 Task: For heading Calibri with Bold.  font size for heading24,  'Change the font style of data to'Bell MT.  and font size to 16,  Change the alignment of both headline & data to Align middle & Align Center.  In the sheet  FinSummary templatesbook
Action: Mouse moved to (45, 68)
Screenshot: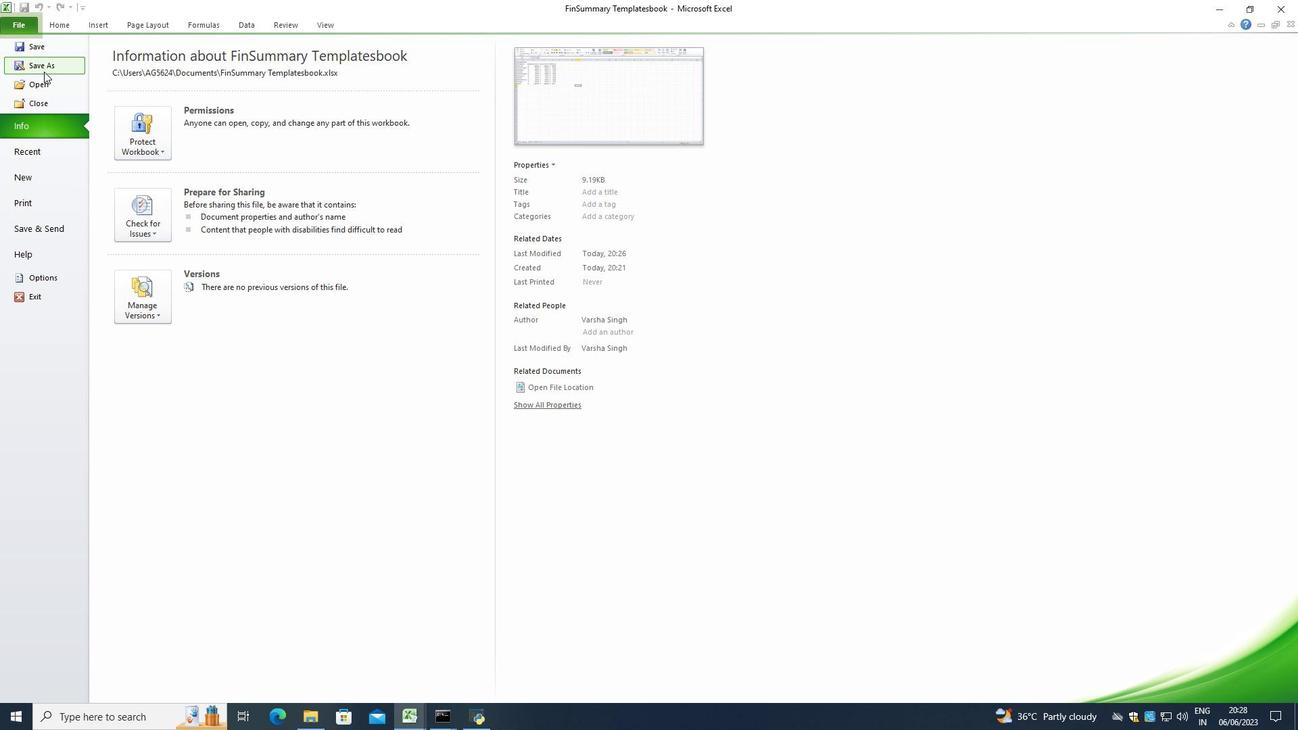 
Action: Mouse pressed left at (45, 68)
Screenshot: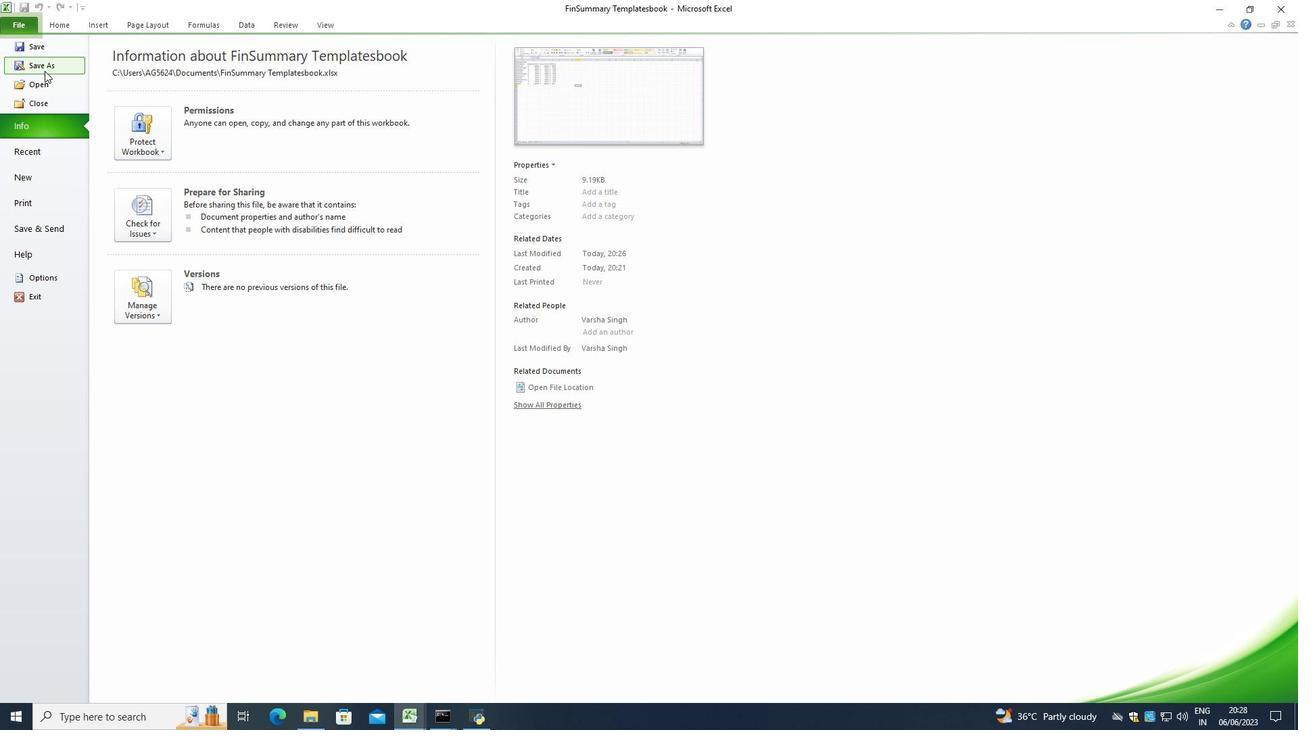 
Action: Mouse moved to (672, 388)
Screenshot: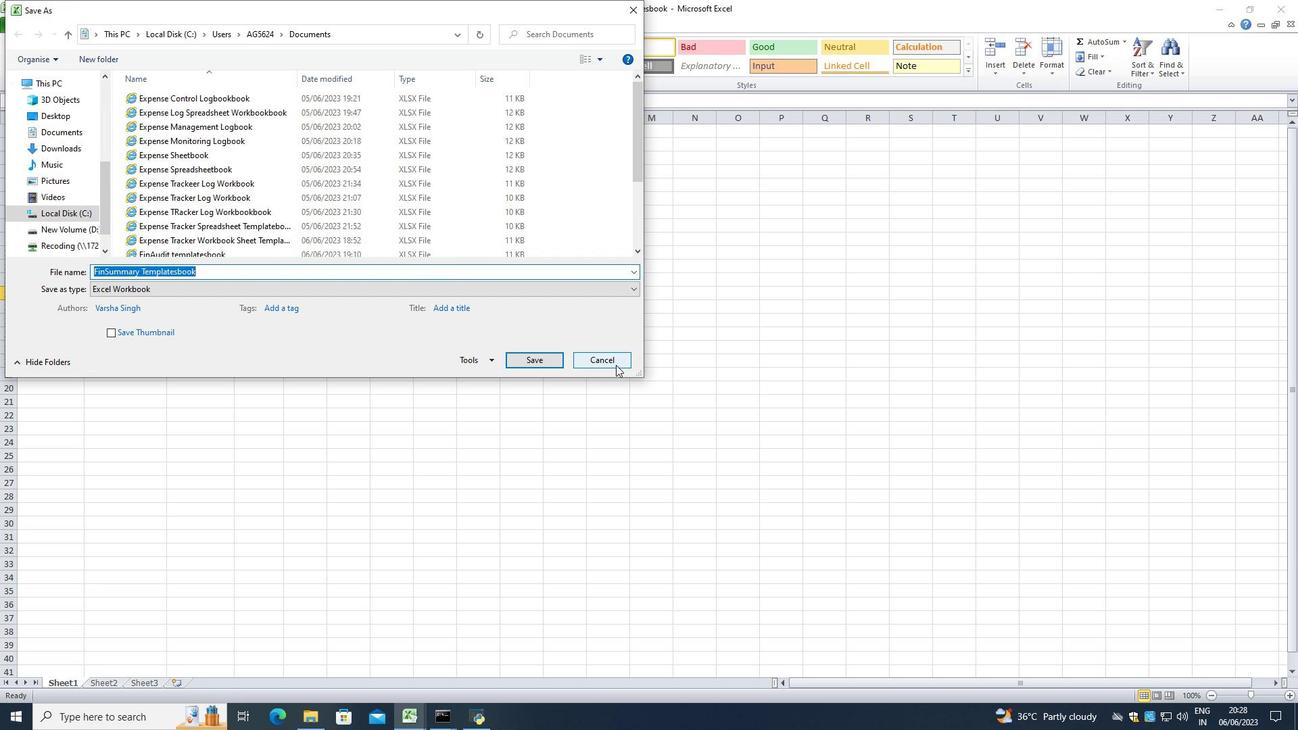 
Action: Mouse pressed left at (672, 388)
Screenshot: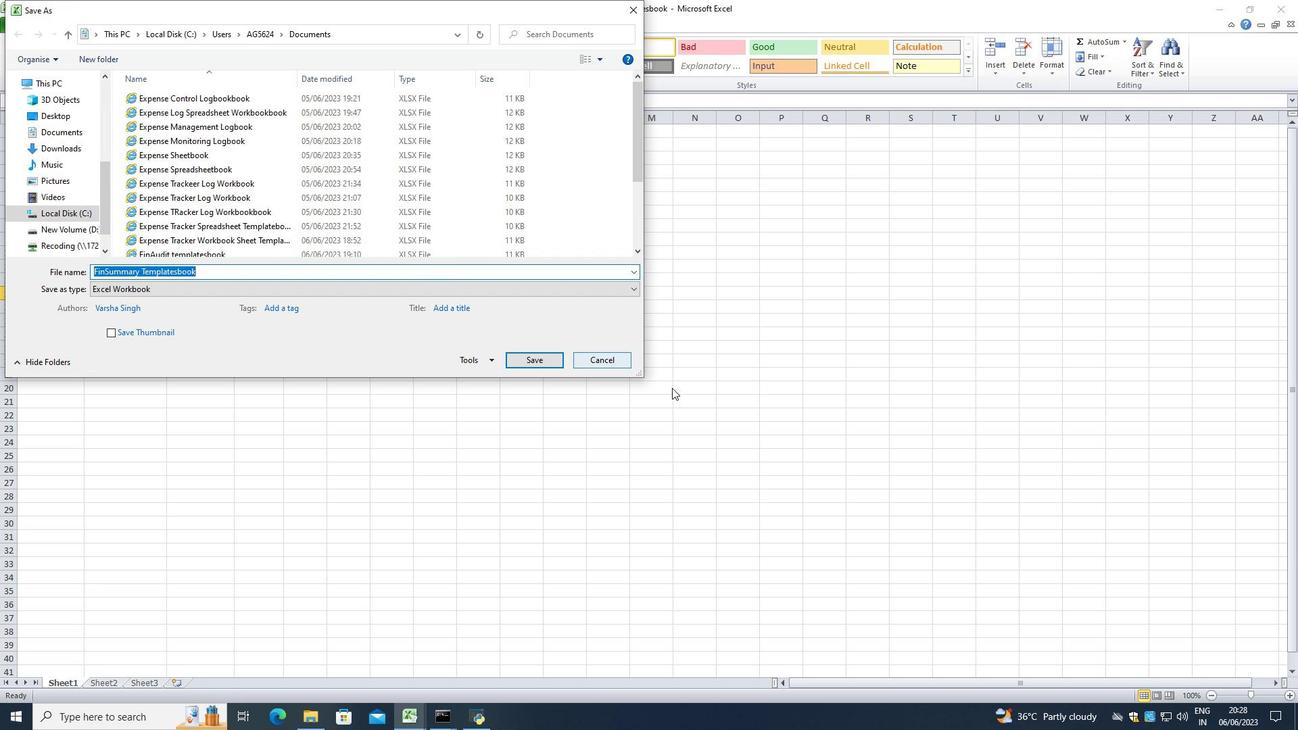 
Action: Mouse moved to (615, 363)
Screenshot: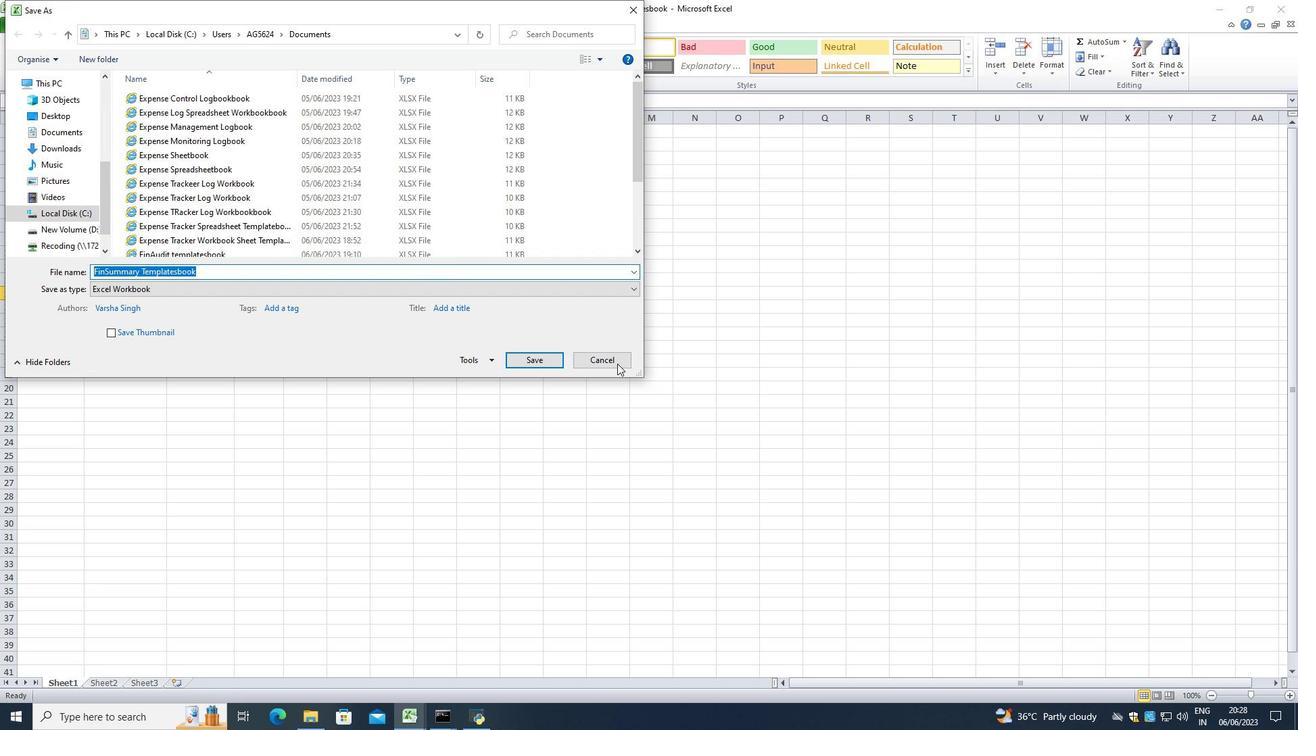 
Action: Mouse pressed left at (615, 363)
Screenshot: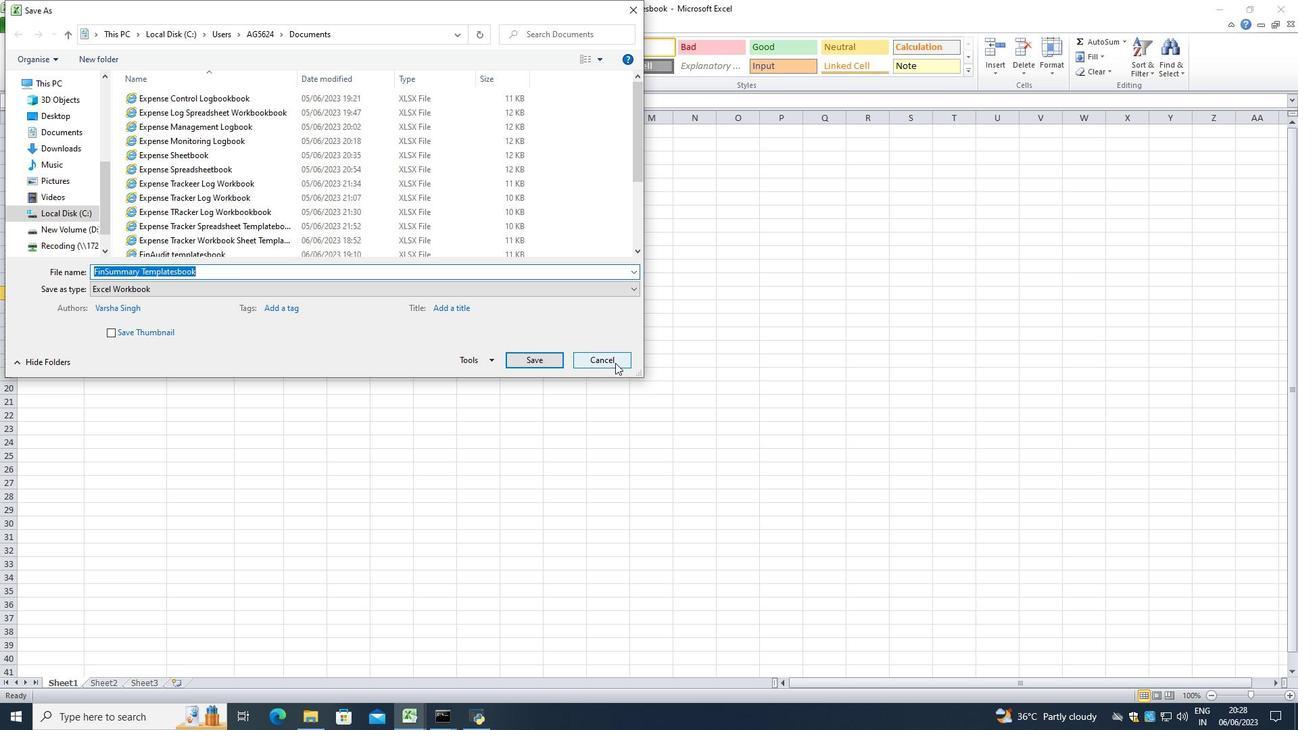 
Action: Mouse moved to (67, 134)
Screenshot: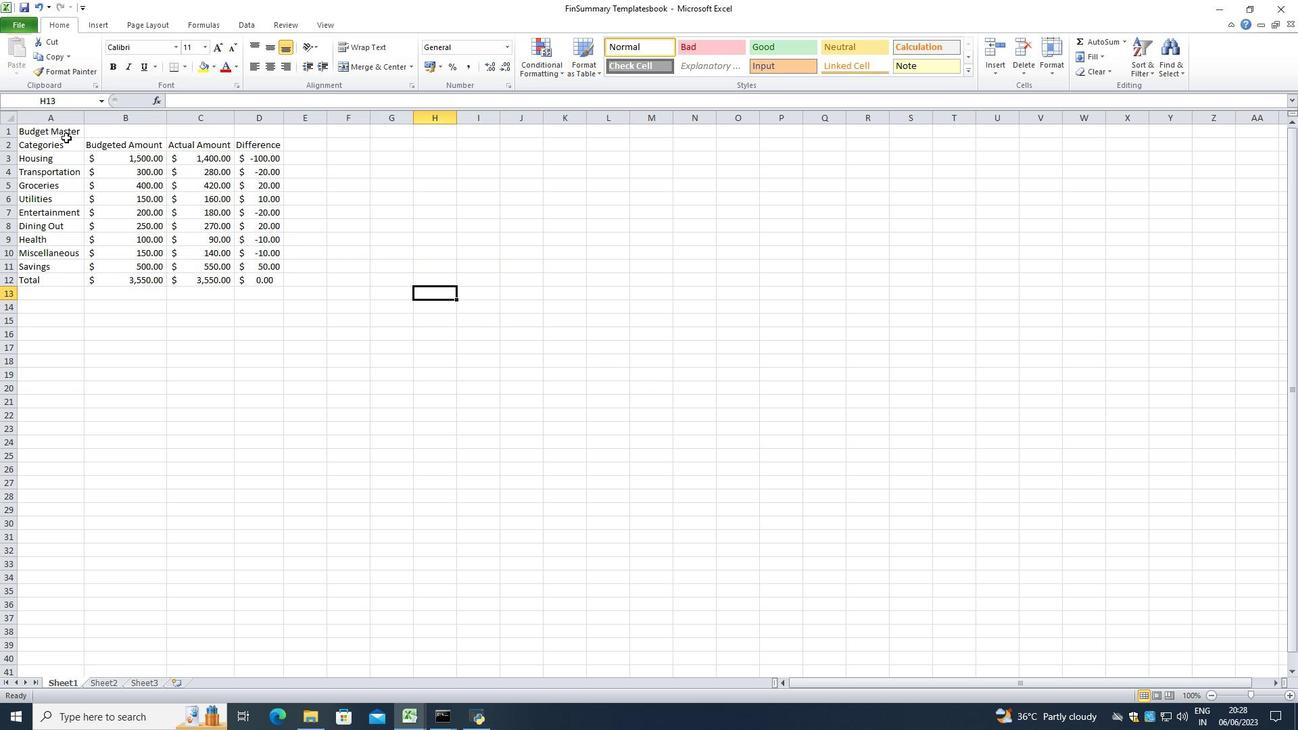
Action: Mouse pressed left at (67, 134)
Screenshot: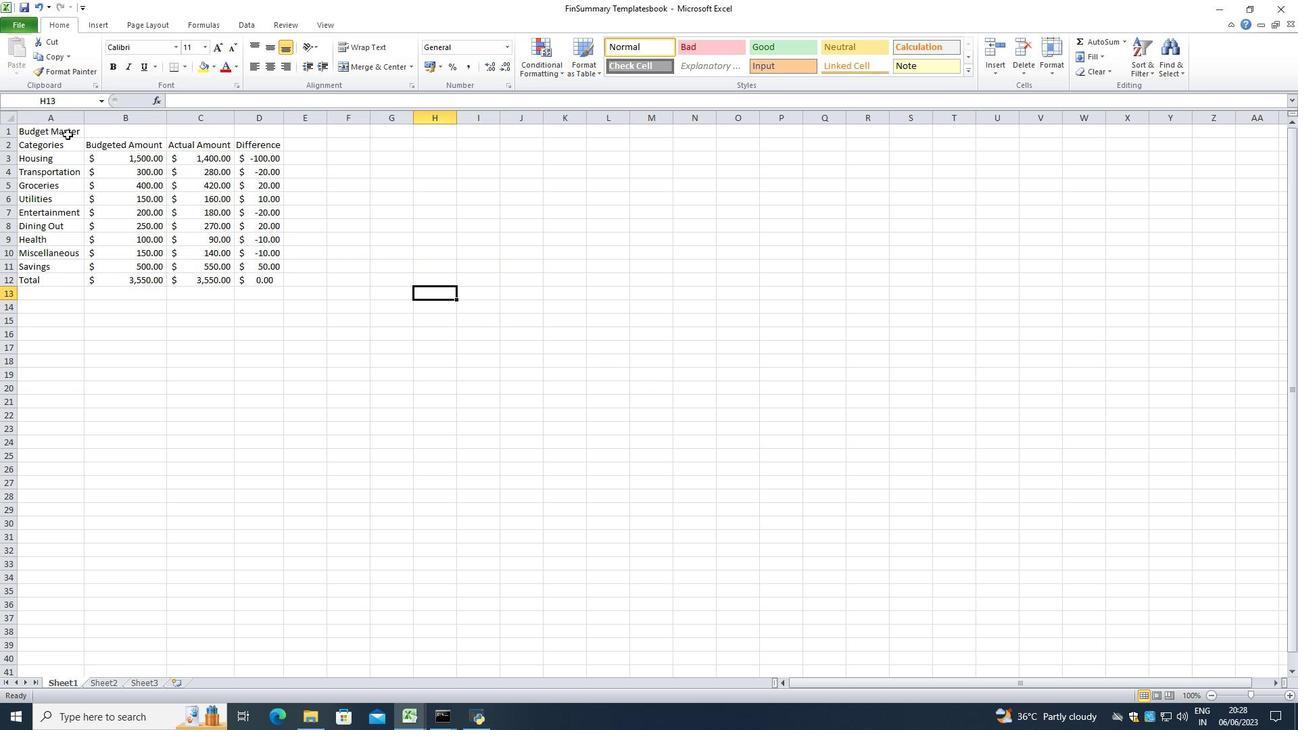 
Action: Mouse moved to (137, 47)
Screenshot: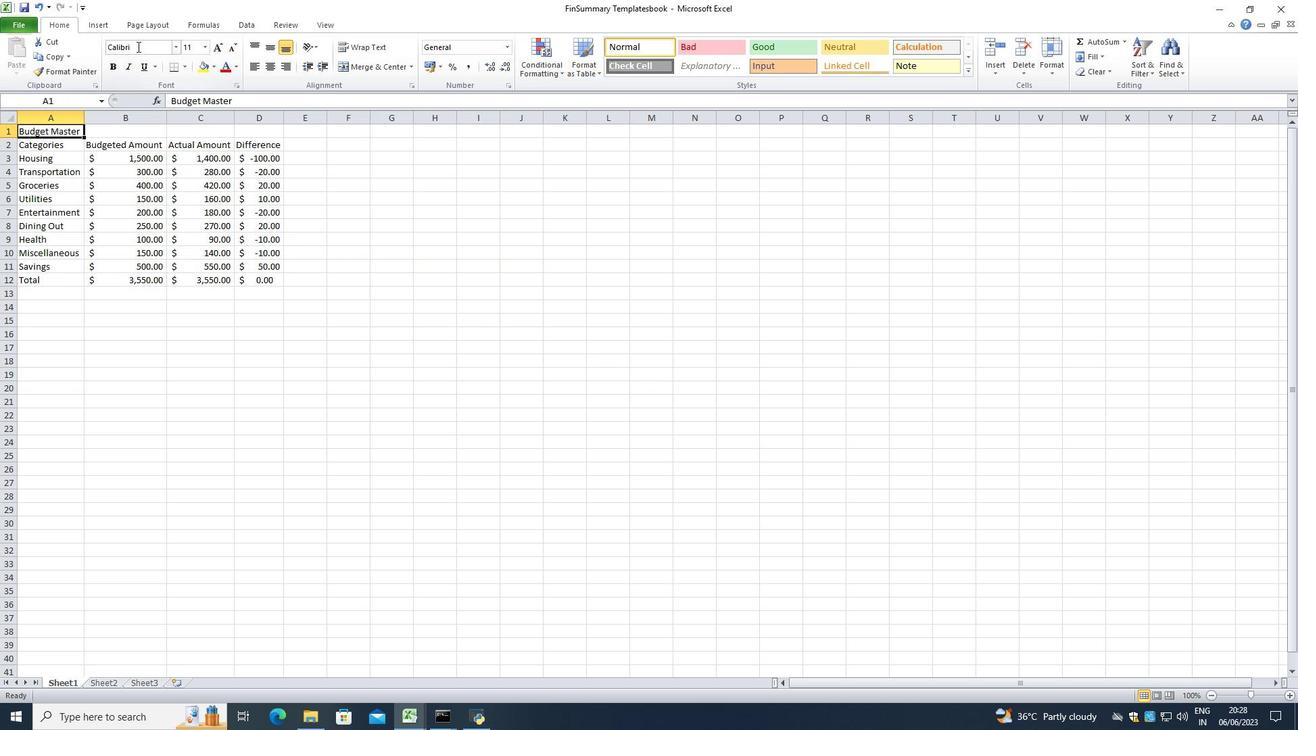 
Action: Mouse pressed left at (137, 47)
Screenshot: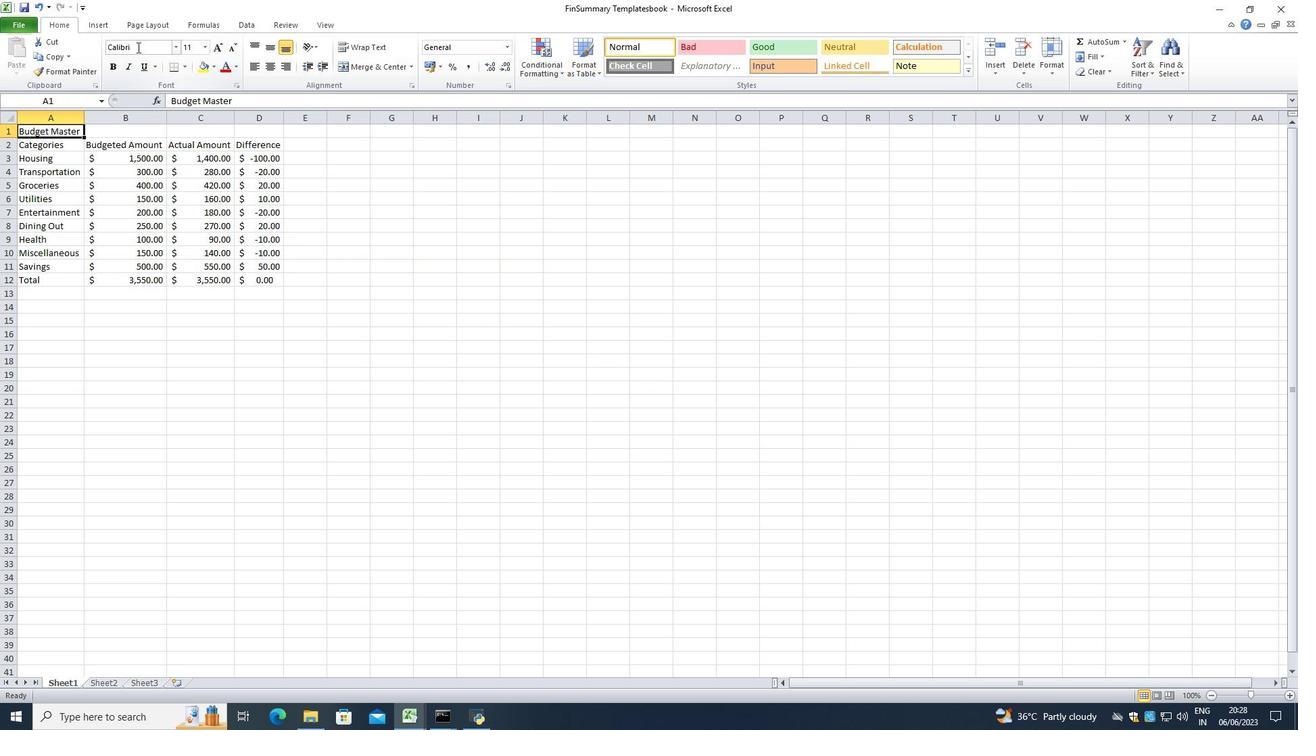 
Action: Key pressed <Key.backspace><Key.shift>Cali<Key.enter>
Screenshot: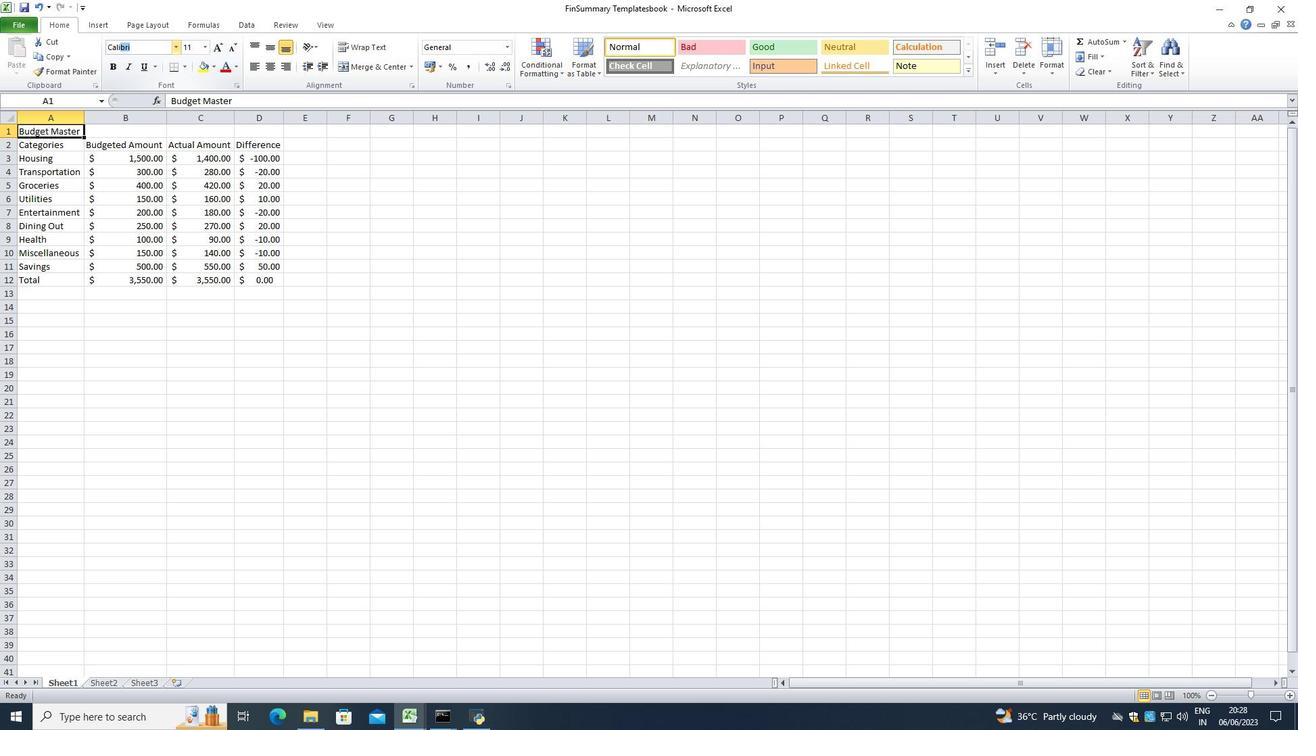 
Action: Mouse moved to (196, 46)
Screenshot: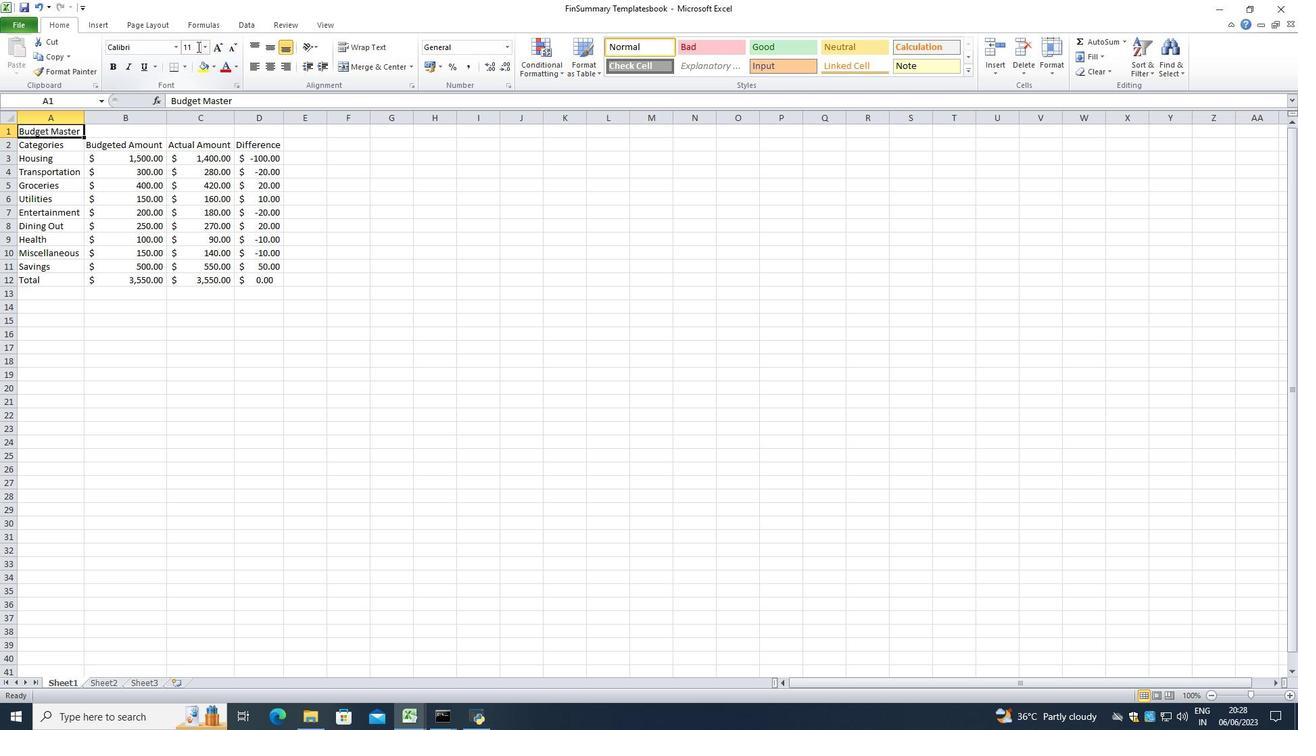 
Action: Mouse pressed left at (196, 46)
Screenshot: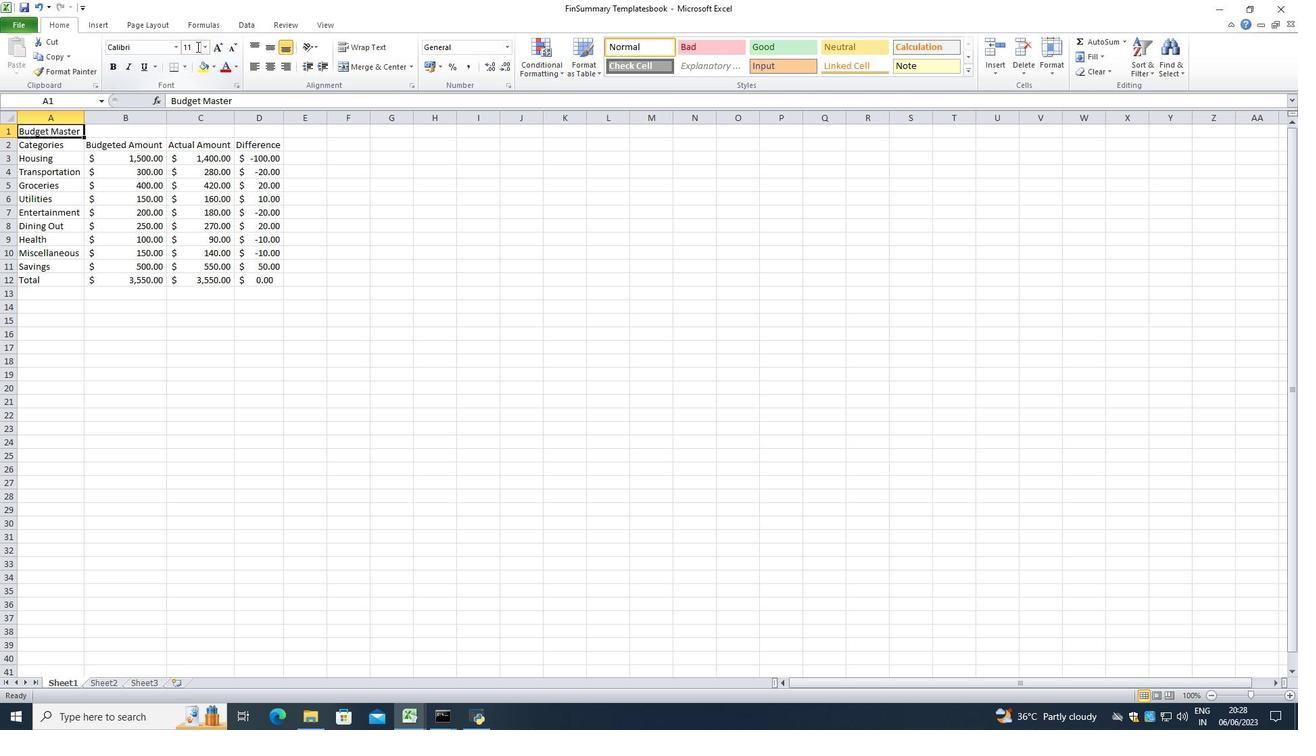 
Action: Mouse moved to (209, 85)
Screenshot: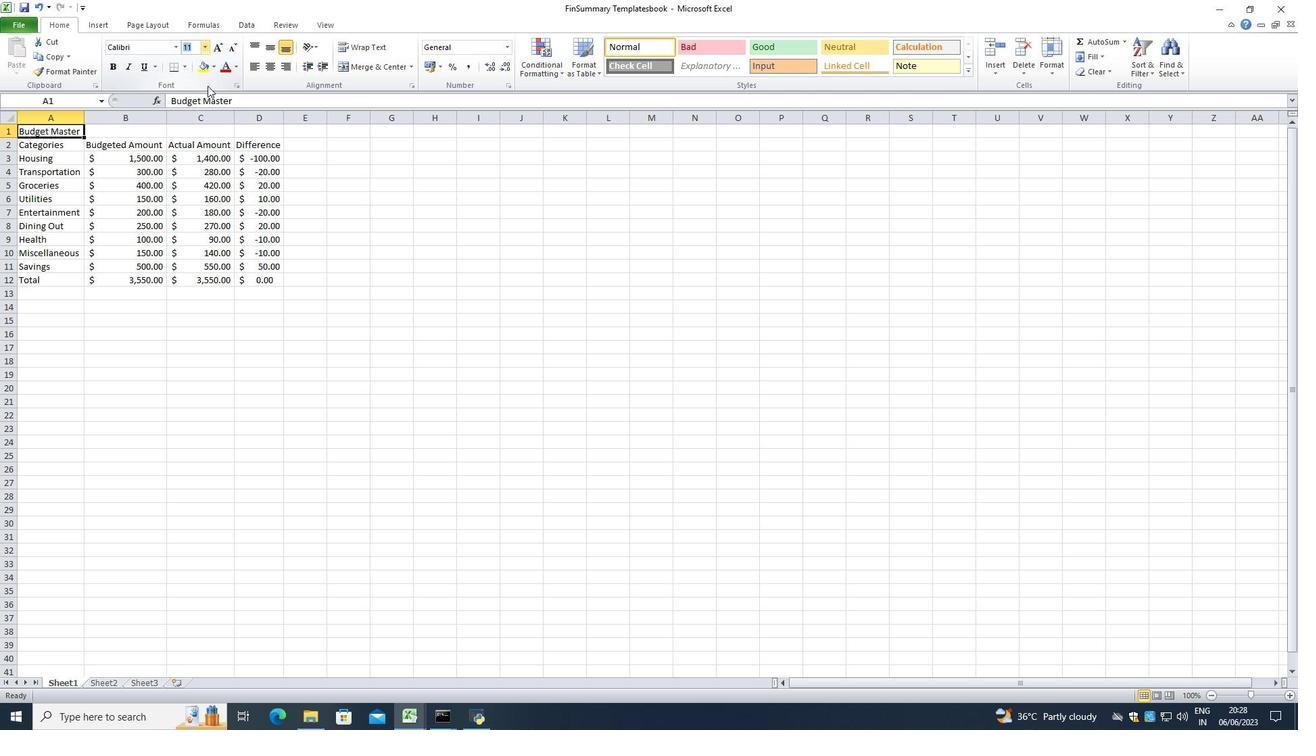 
Action: Key pressed 24<Key.enter>
Screenshot: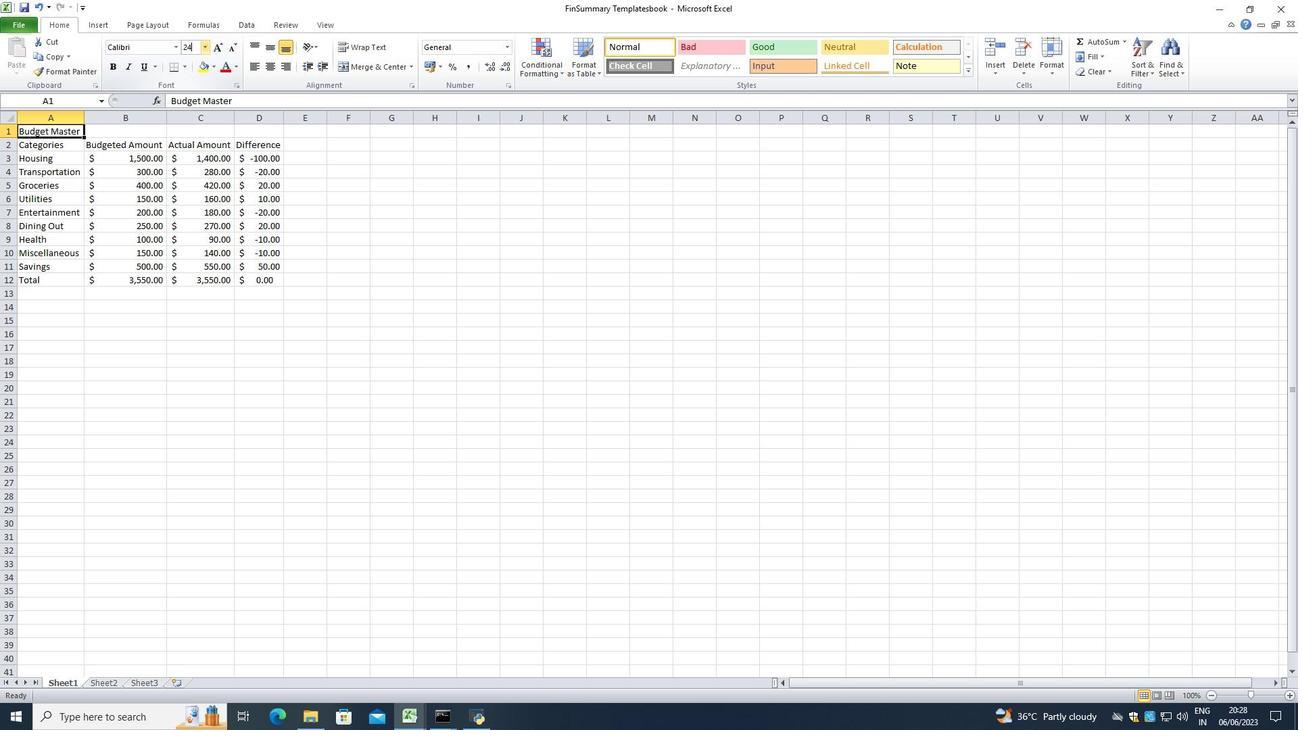 
Action: Mouse moved to (114, 66)
Screenshot: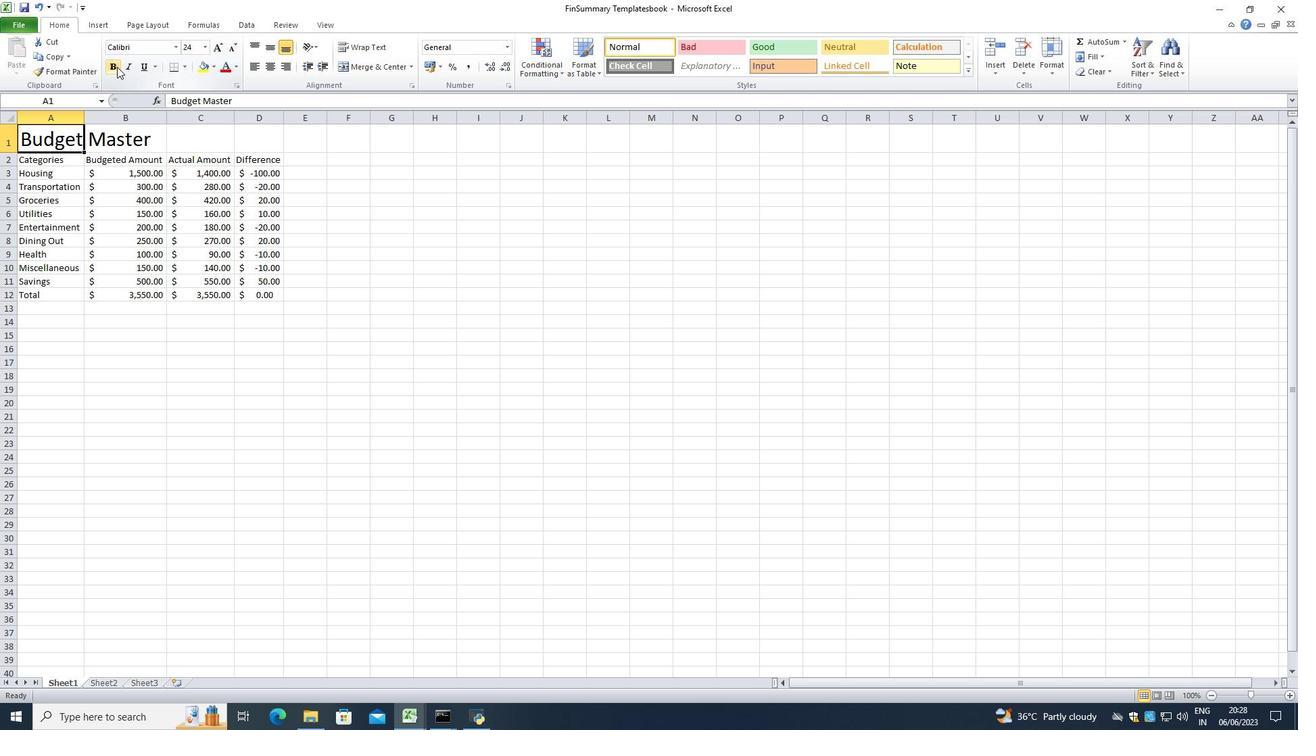
Action: Mouse pressed left at (114, 66)
Screenshot: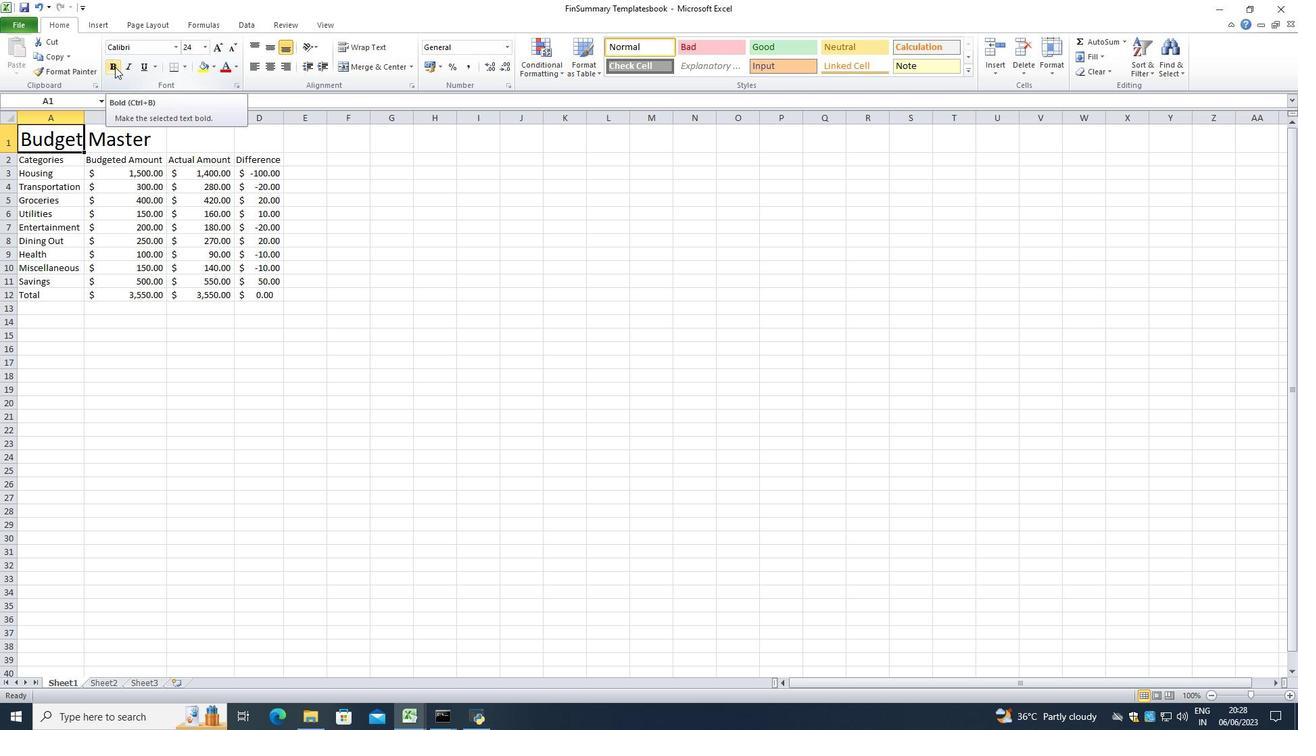 
Action: Mouse moved to (75, 164)
Screenshot: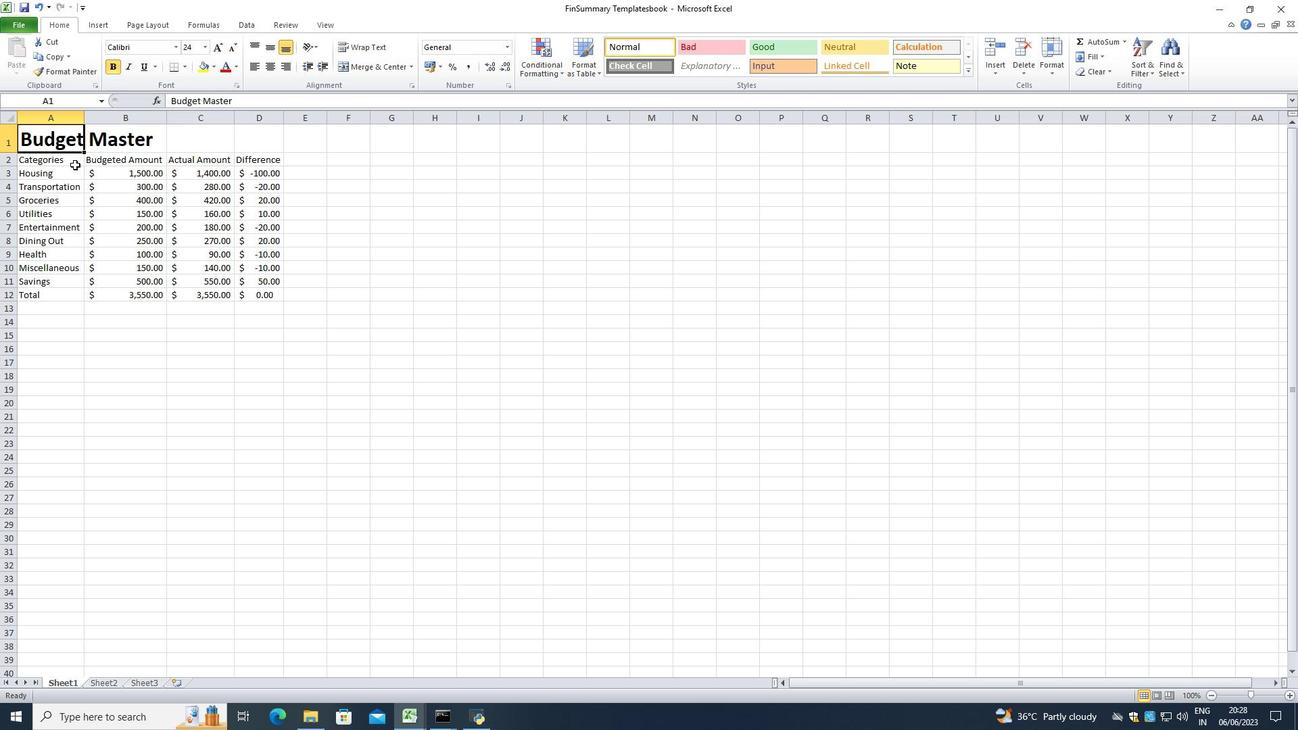 
Action: Mouse pressed left at (75, 164)
Screenshot: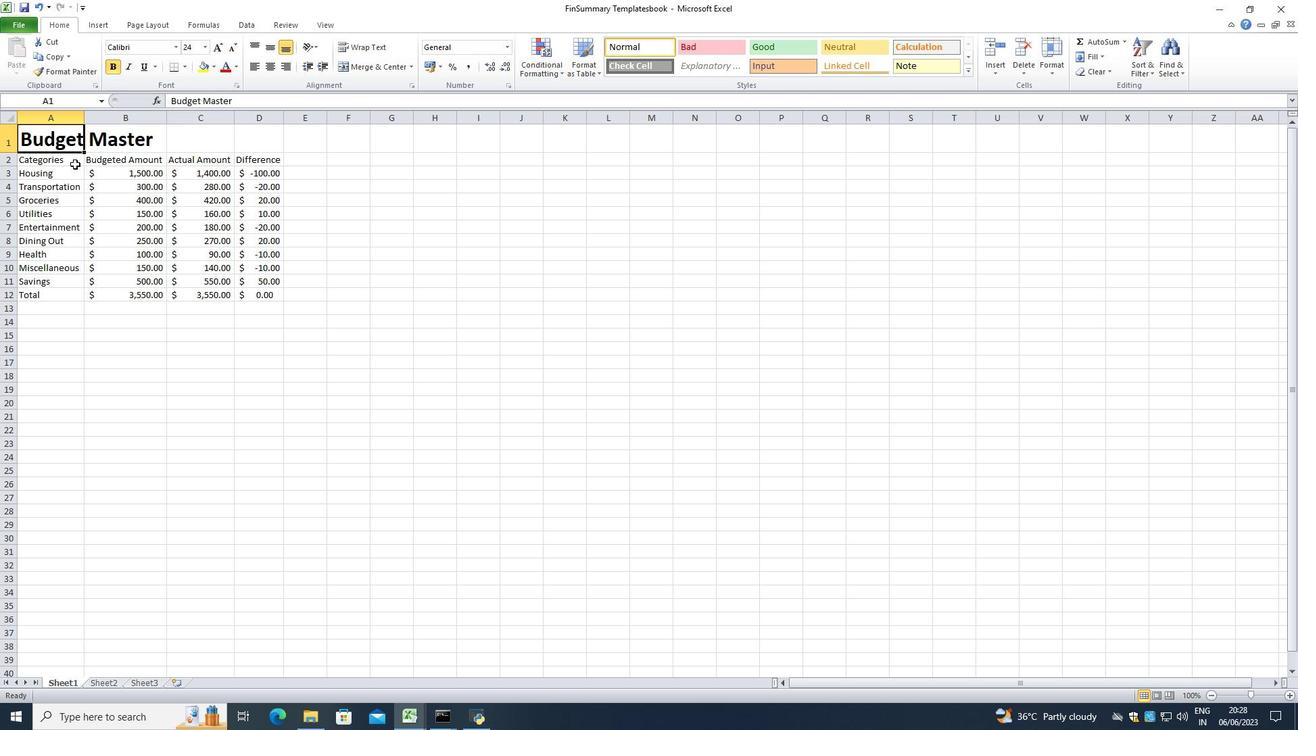 
Action: Mouse moved to (158, 48)
Screenshot: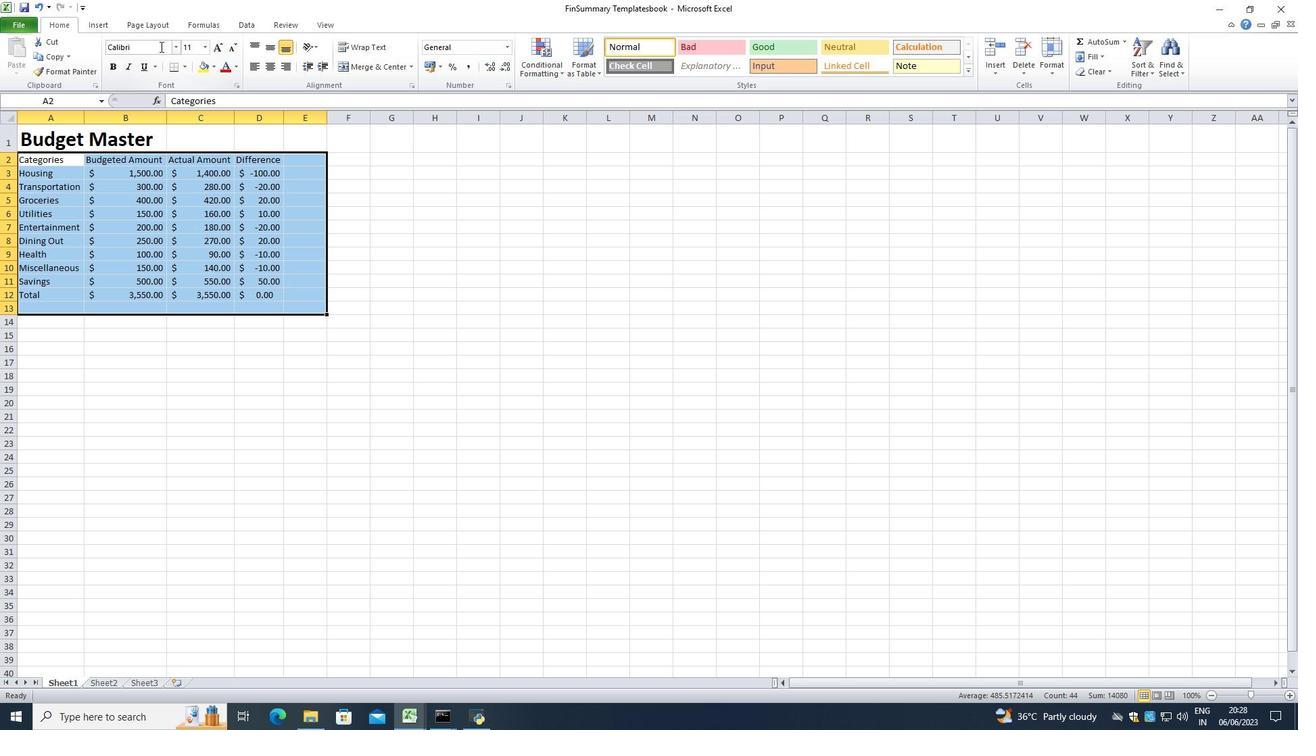
Action: Mouse pressed left at (158, 48)
Screenshot: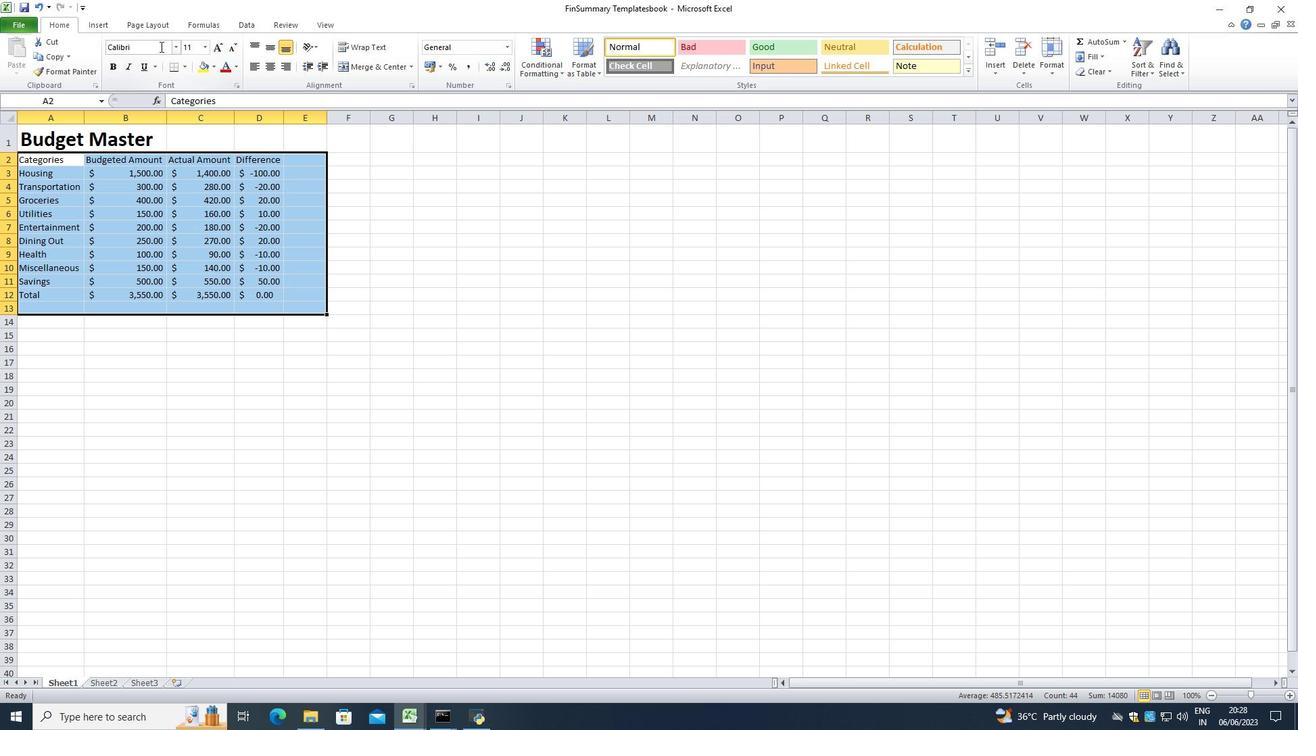 
Action: Key pressed <Key.backspace><Key.shift>Bell<Key.enter>
Screenshot: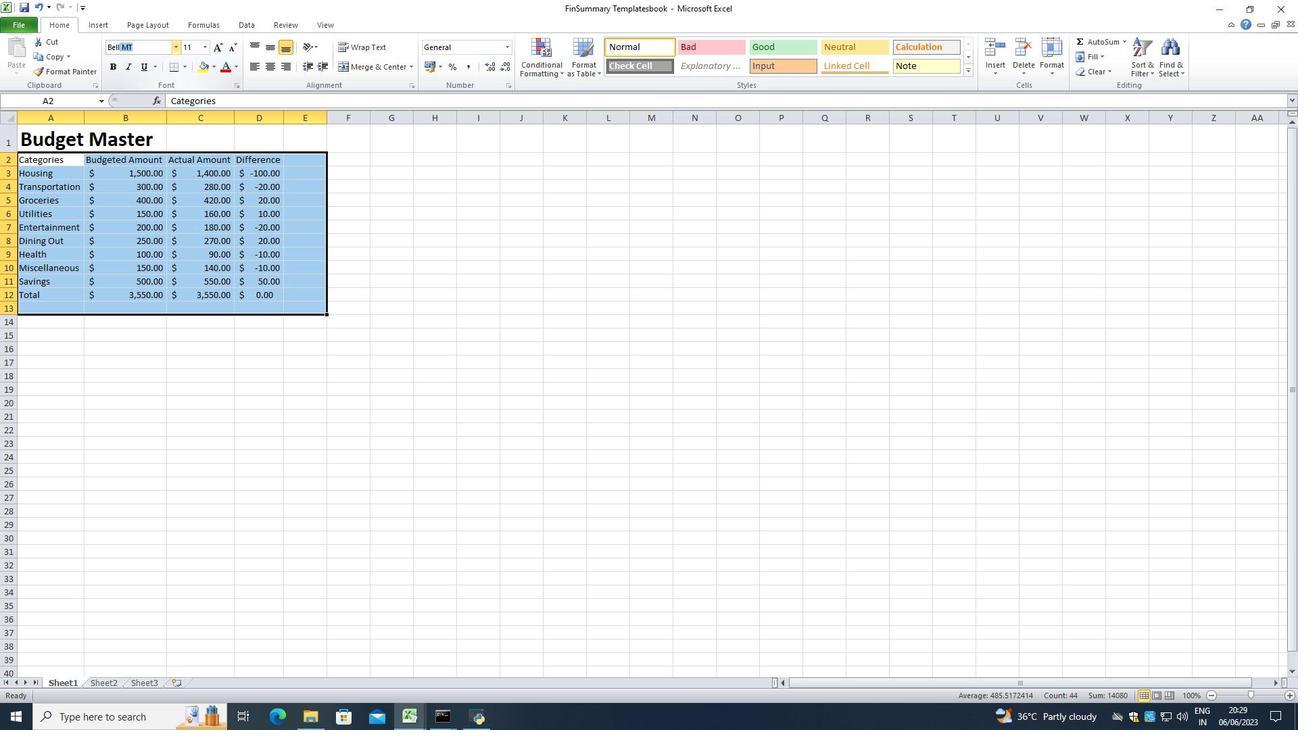 
Action: Mouse moved to (190, 45)
Screenshot: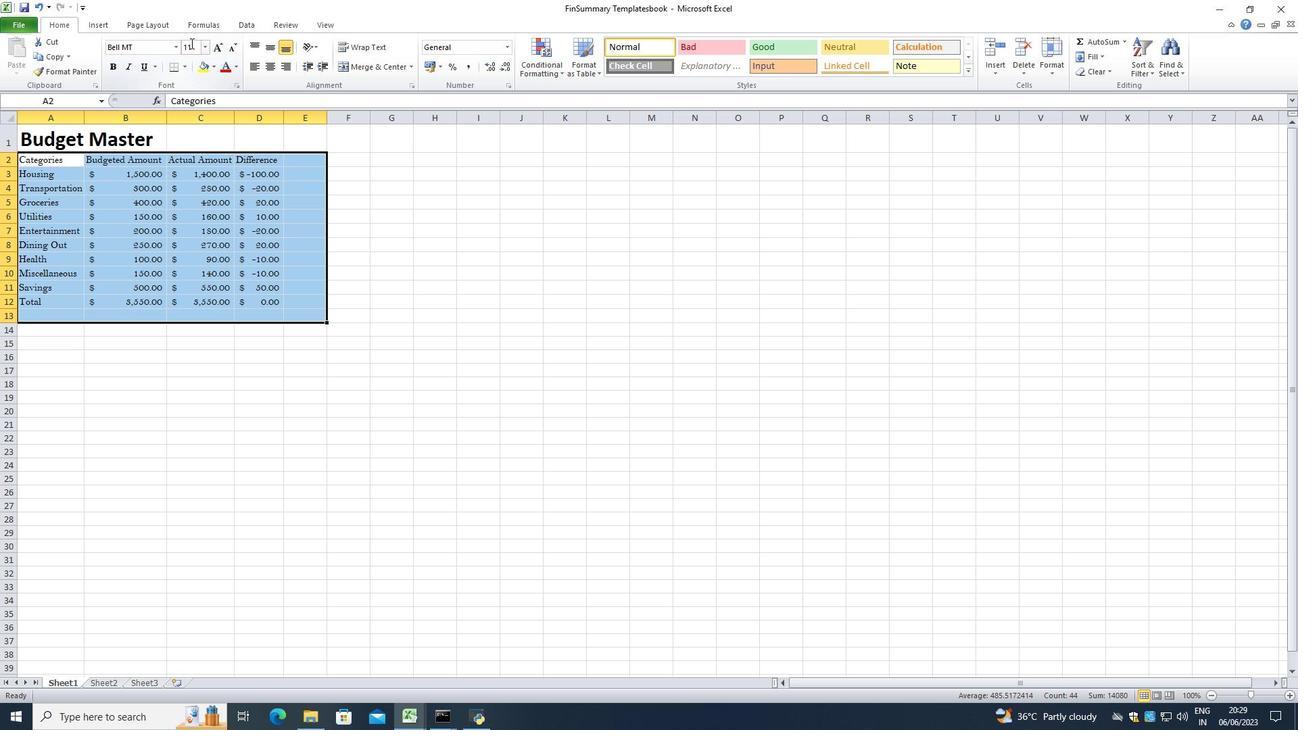 
Action: Mouse pressed left at (190, 45)
Screenshot: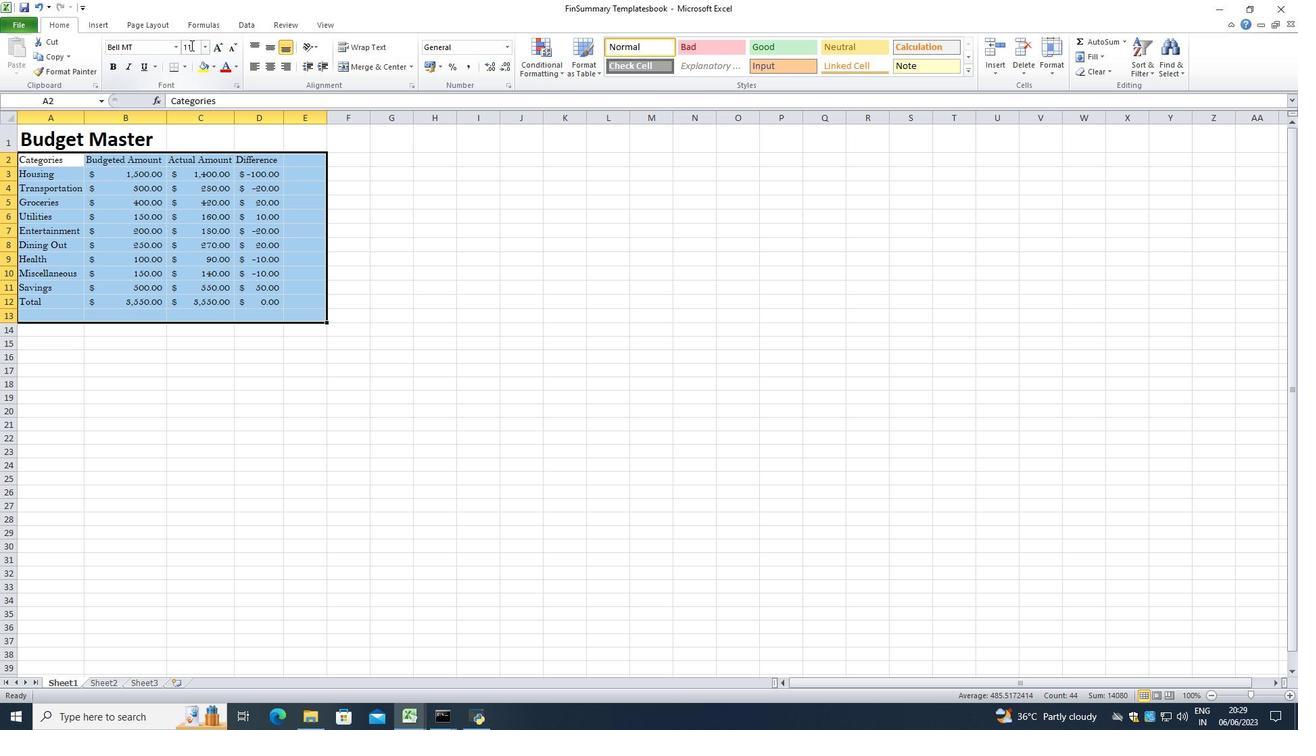 
Action: Mouse moved to (185, 49)
Screenshot: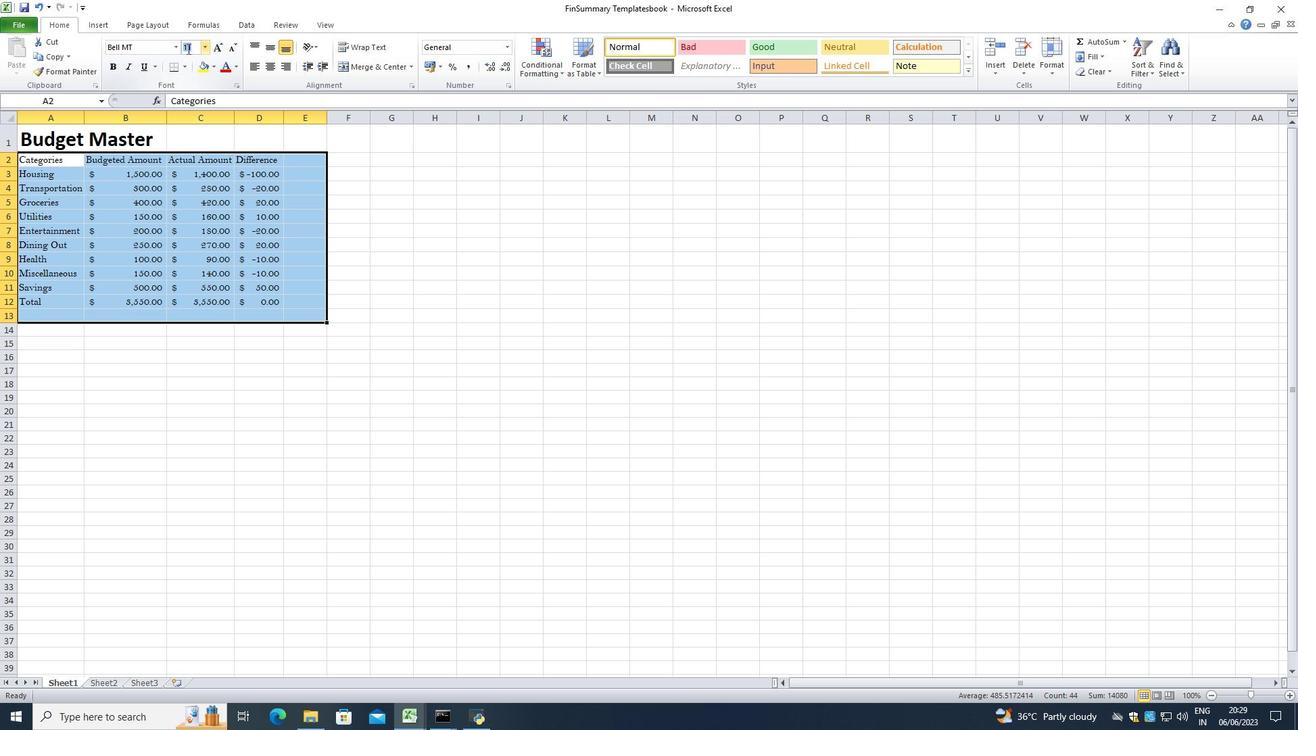 
Action: Key pressed <Key.backspace>16<Key.enter>
Screenshot: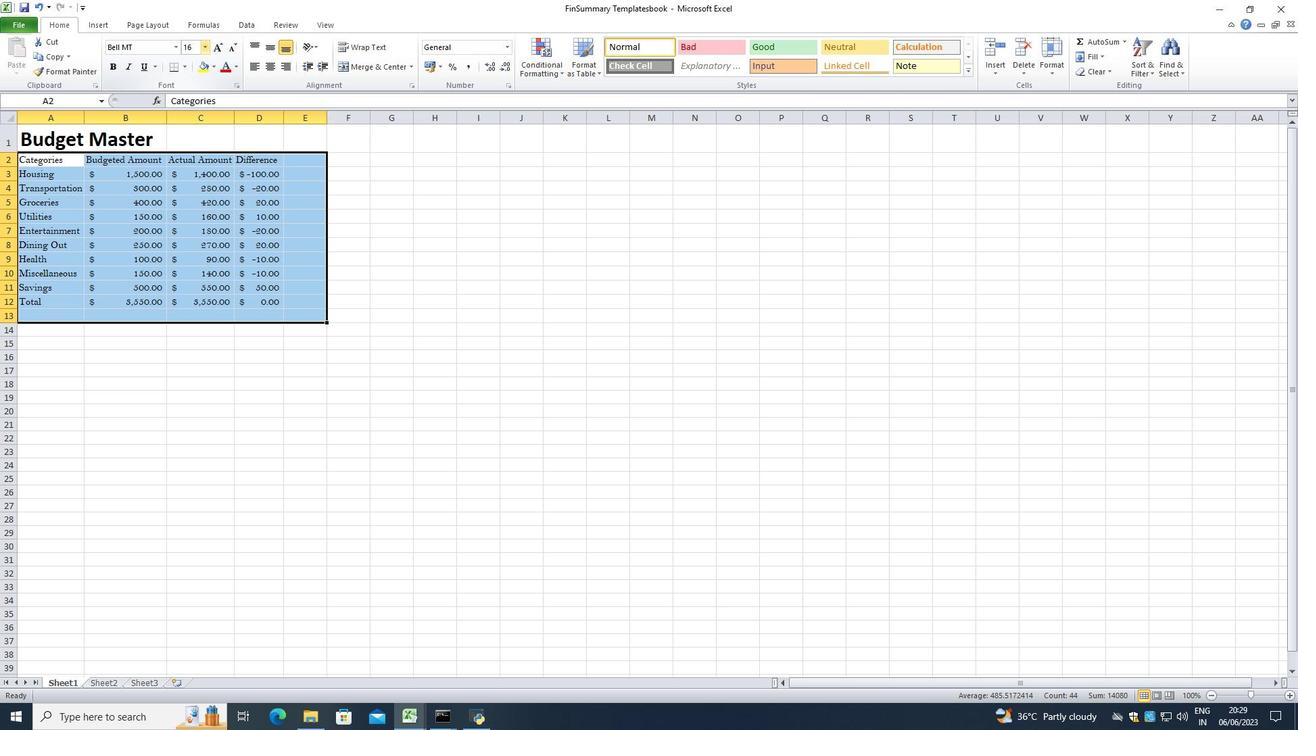 
Action: Mouse moved to (63, 133)
Screenshot: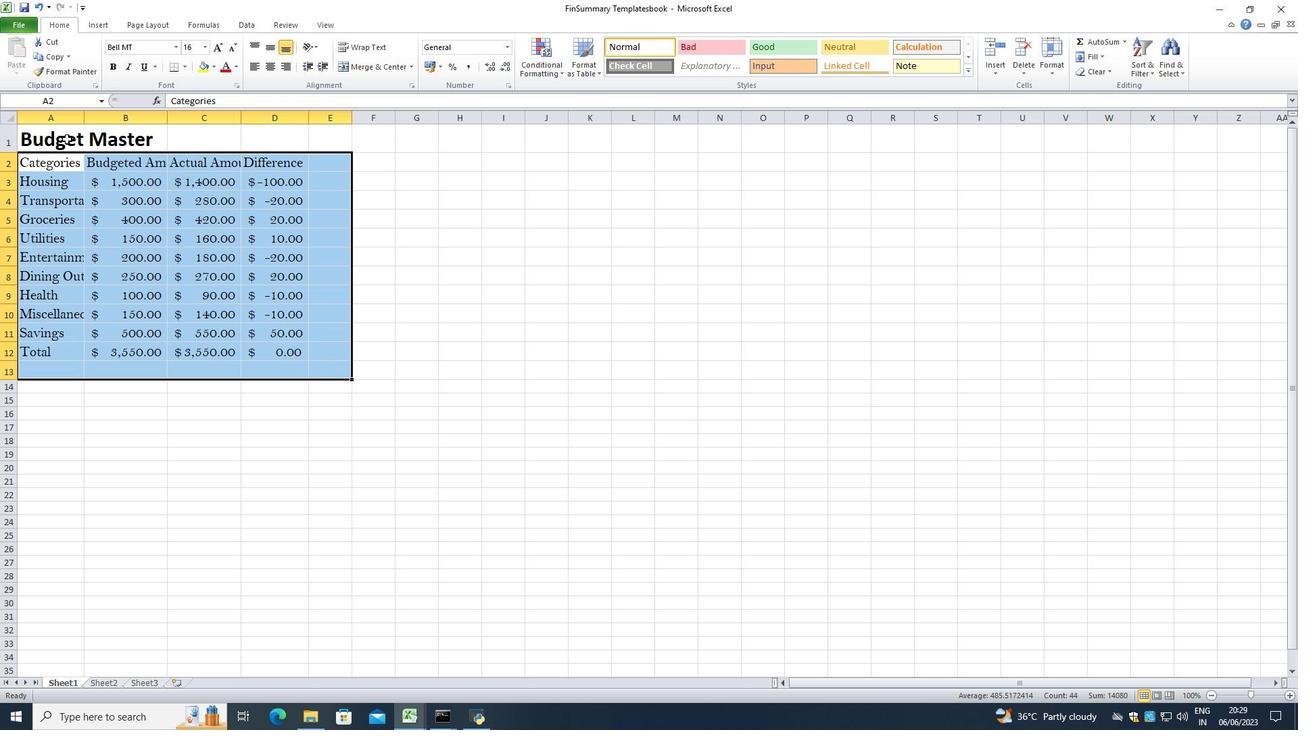 
Action: Mouse pressed left at (63, 133)
Screenshot: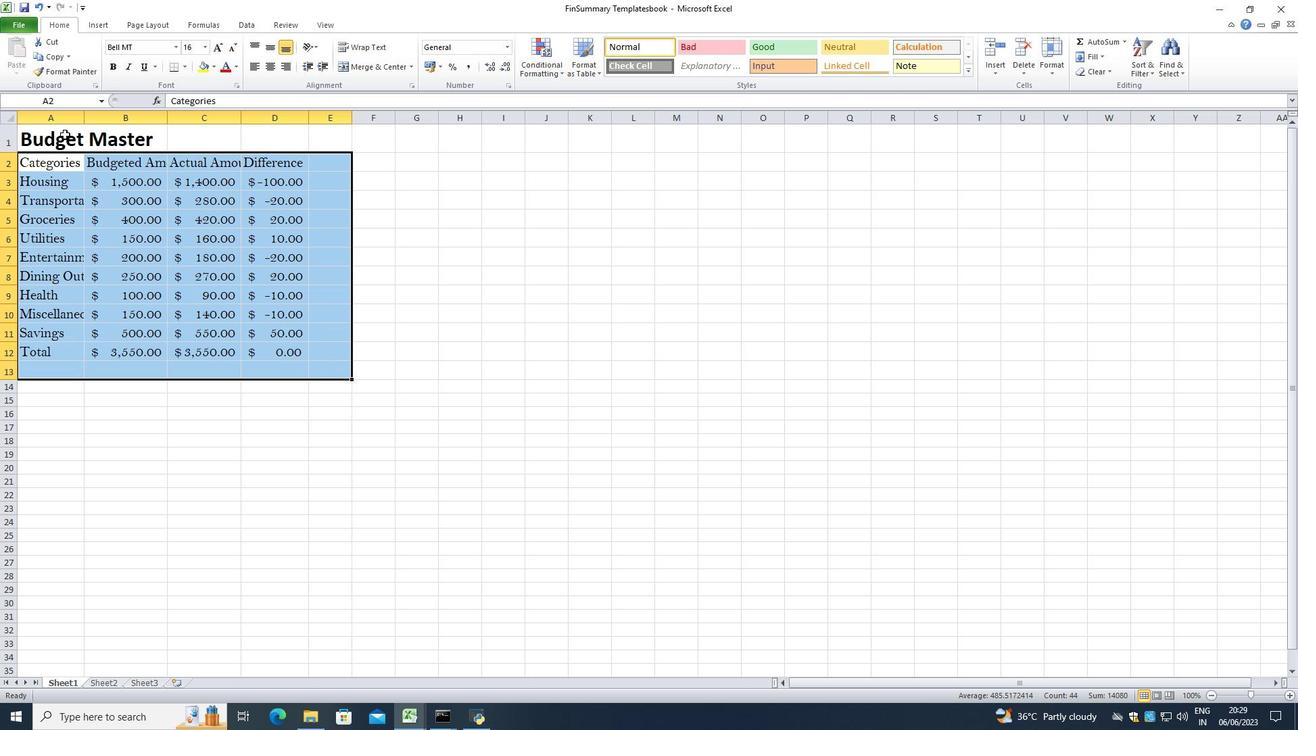 
Action: Mouse moved to (267, 47)
Screenshot: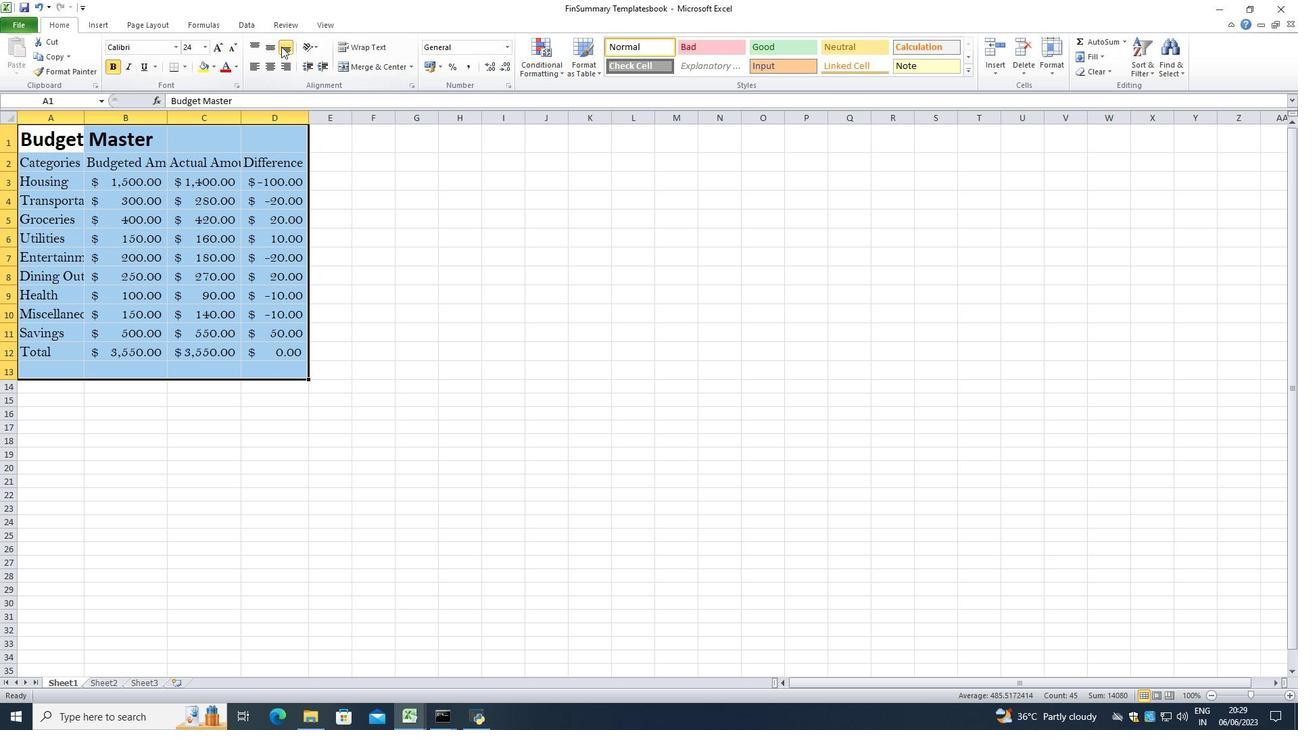 
Action: Mouse pressed left at (267, 47)
Screenshot: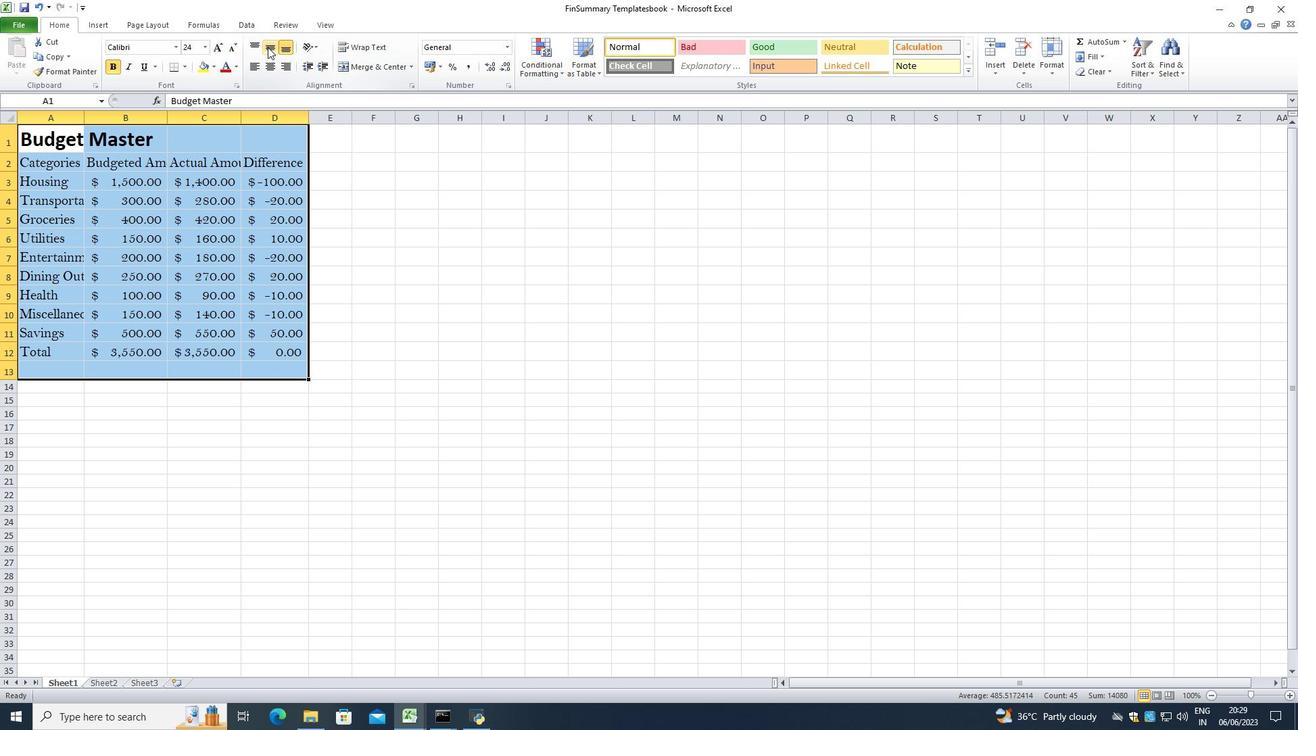 
Action: Mouse moved to (269, 59)
Screenshot: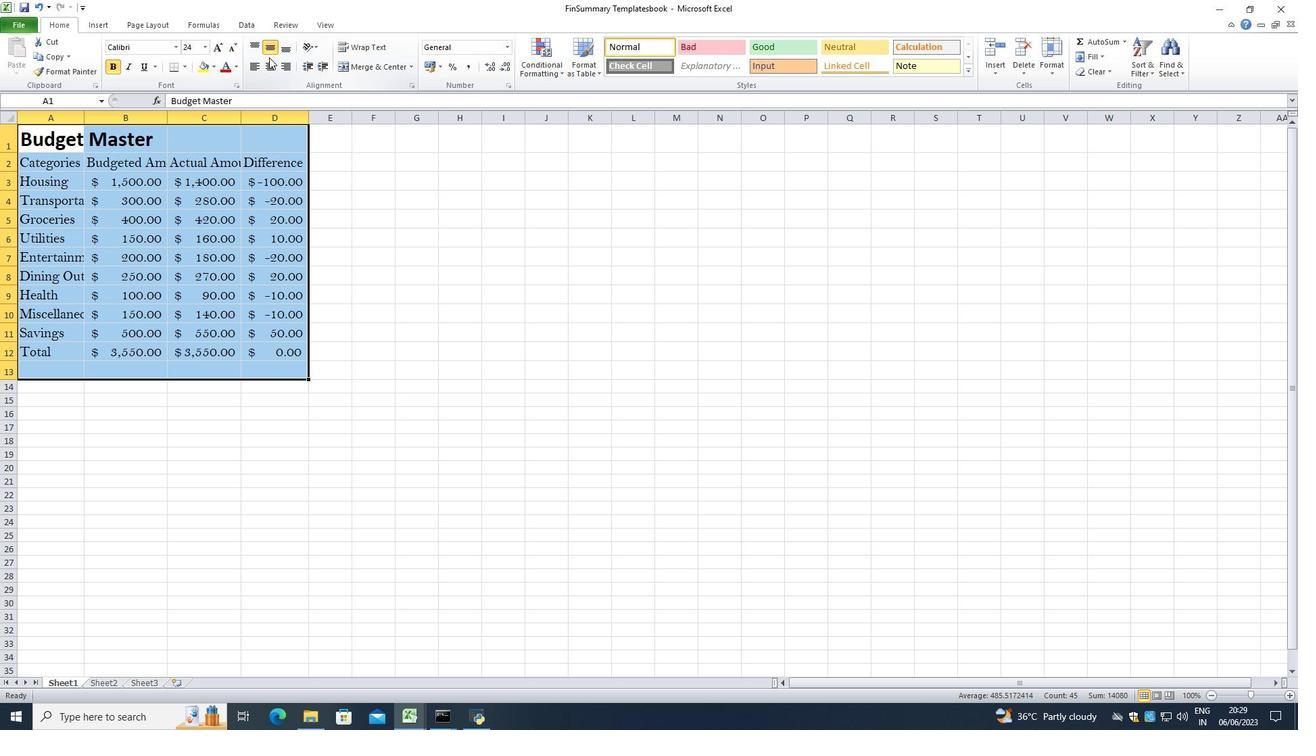 
Action: Mouse pressed left at (269, 59)
Screenshot: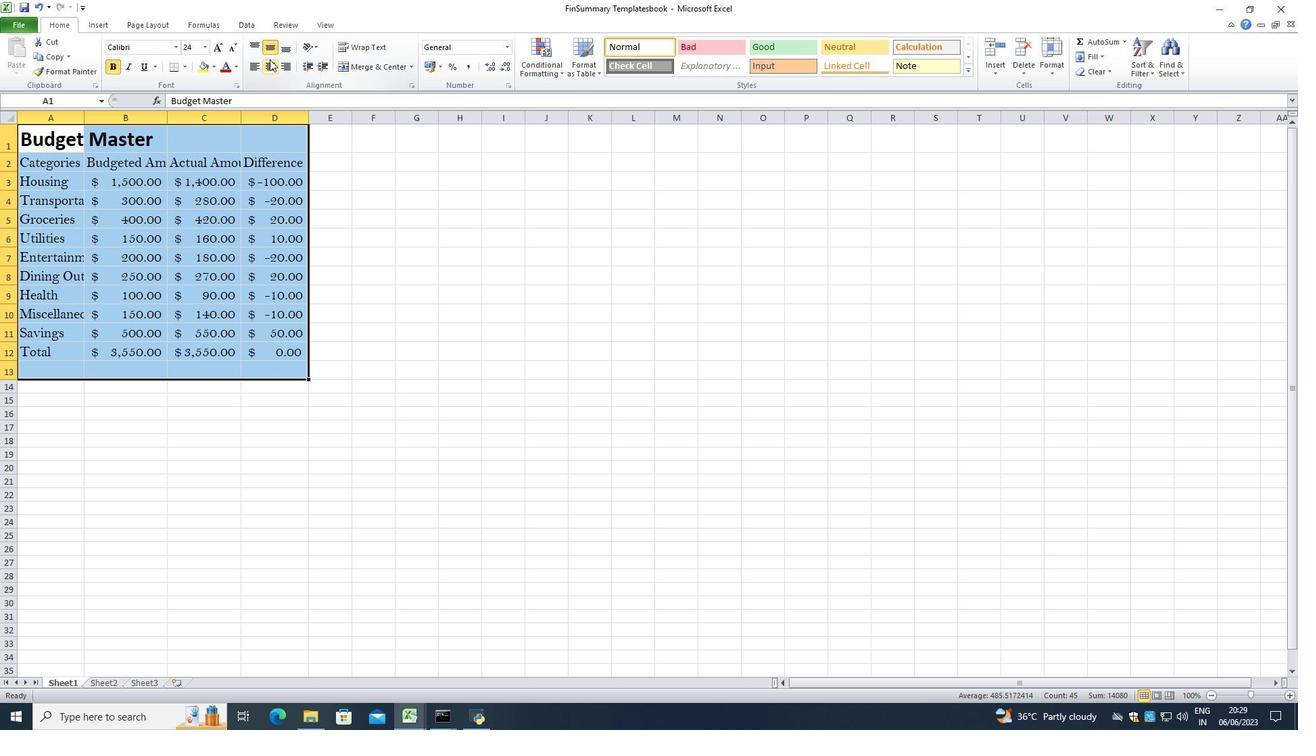 
Action: Mouse moved to (362, 200)
Screenshot: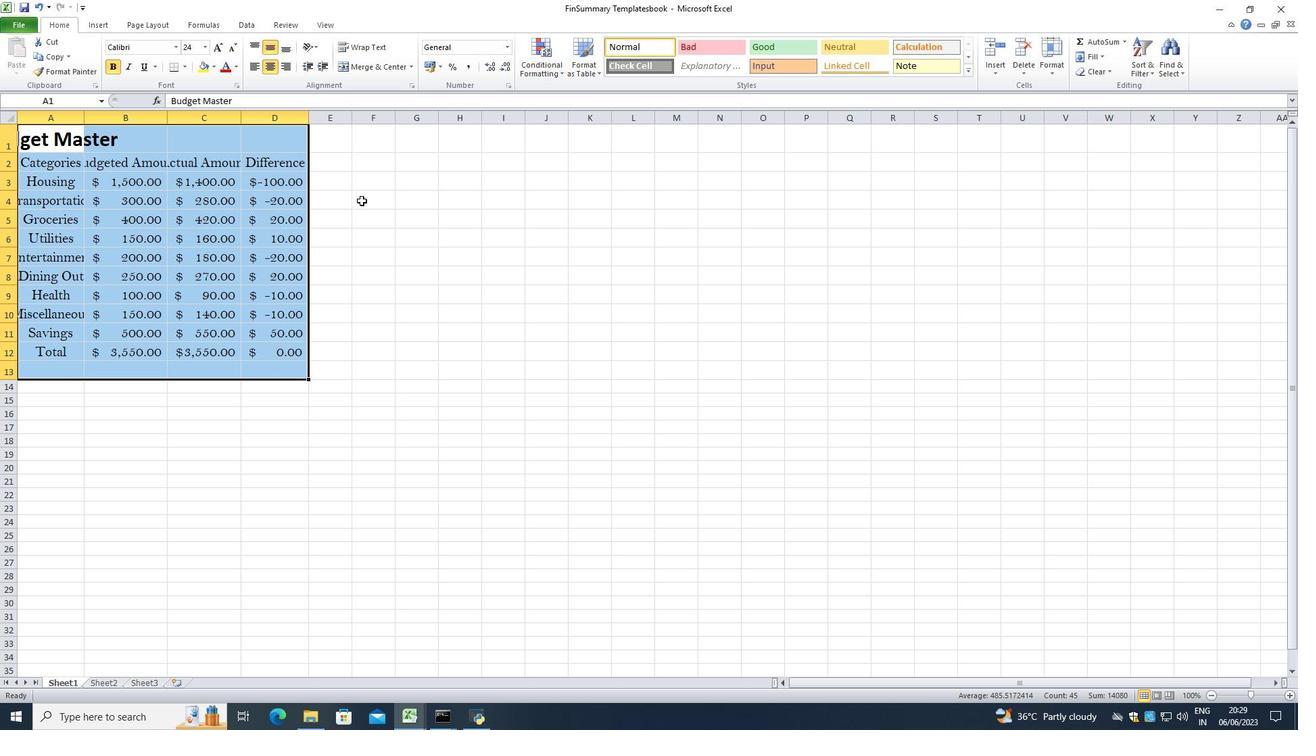 
Action: Mouse pressed left at (362, 200)
Screenshot: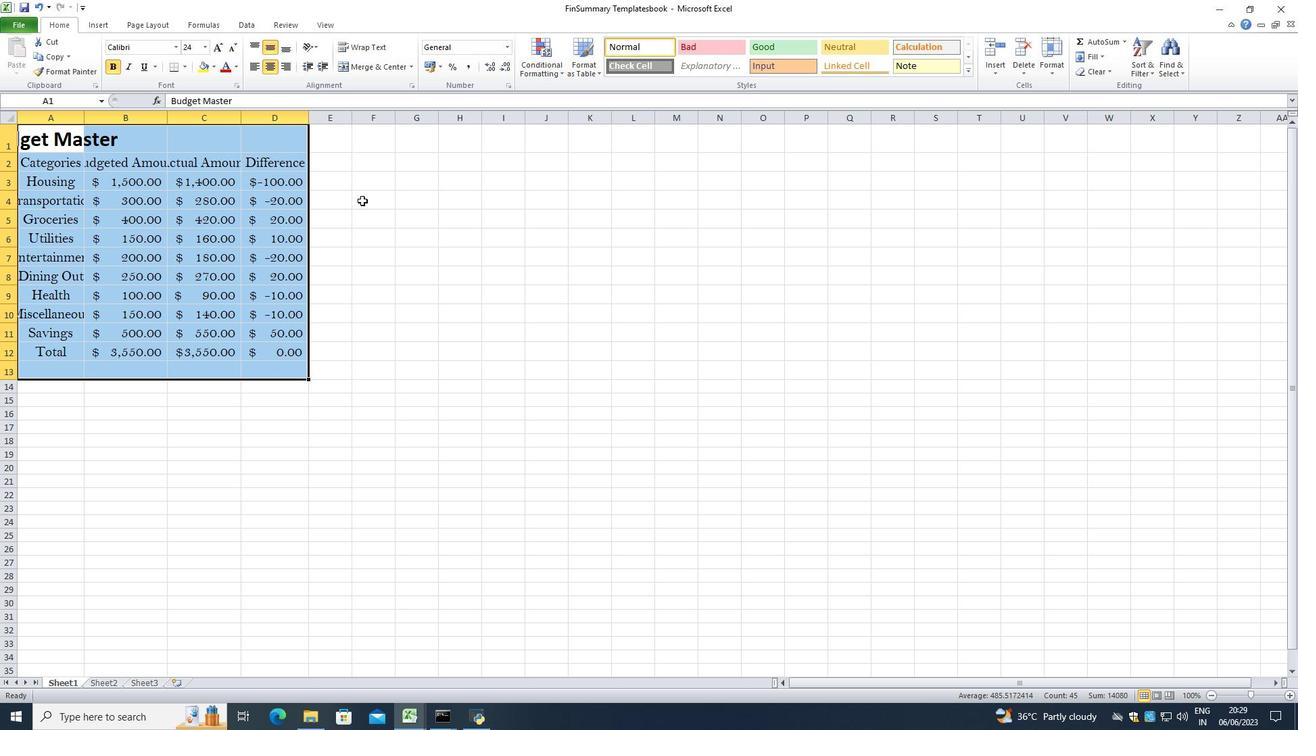 
Action: Mouse moved to (351, 206)
Screenshot: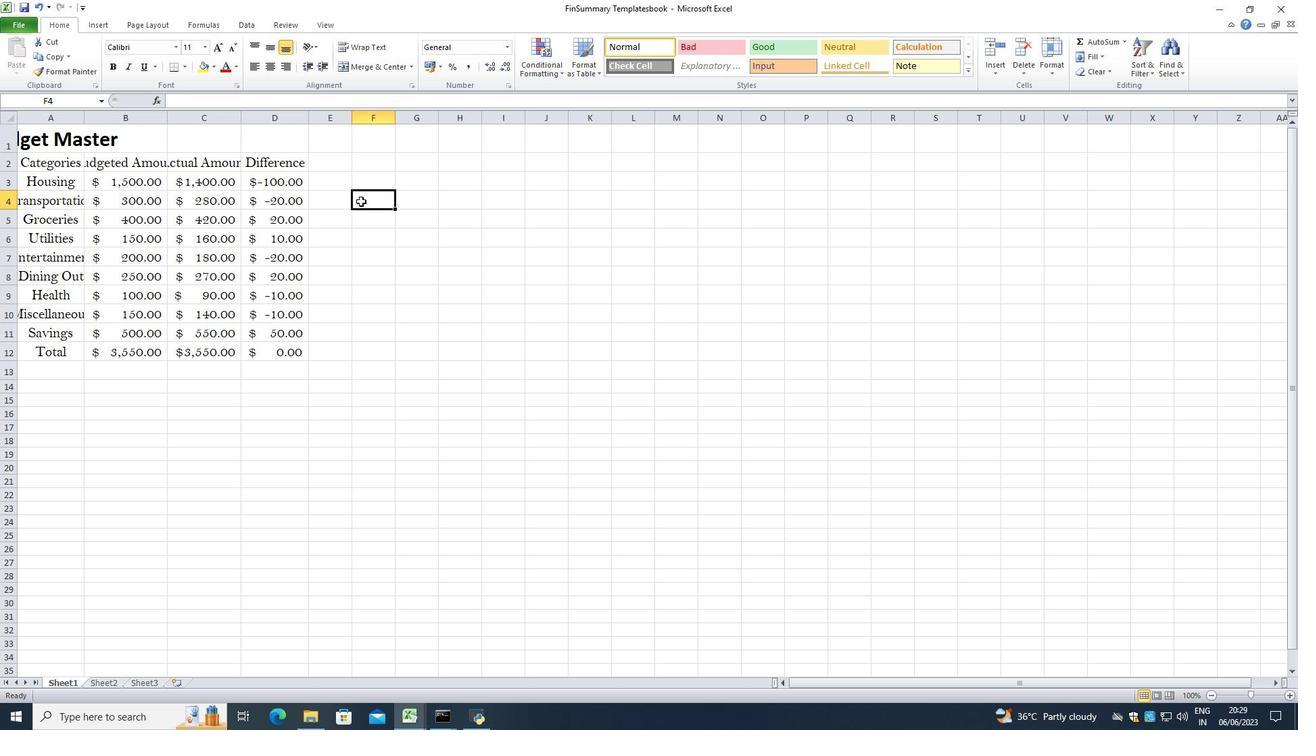 
Action: Key pressed ctrl+S
Screenshot: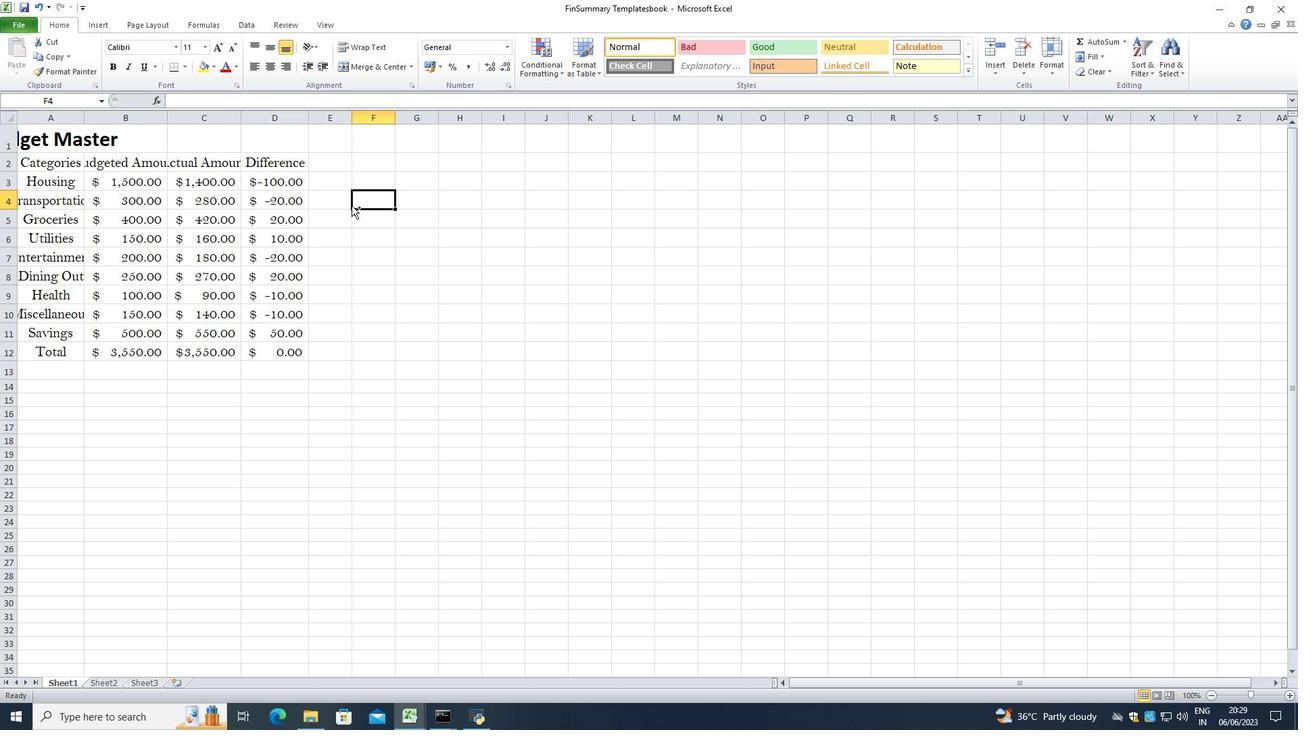 
